 Task: Look for space in Kashiwa, Japan from 17th June, 2023 to 21st June, 2023 for 2 adults in price range Rs.7000 to Rs.12000. Place can be private room with 1  bedroom having 2 beds and 1 bathroom. Property type can be house, flat, guest house. Amenities needed are: wifi. Booking option can be shelf check-in. Required host language is English.
Action: Mouse moved to (480, 113)
Screenshot: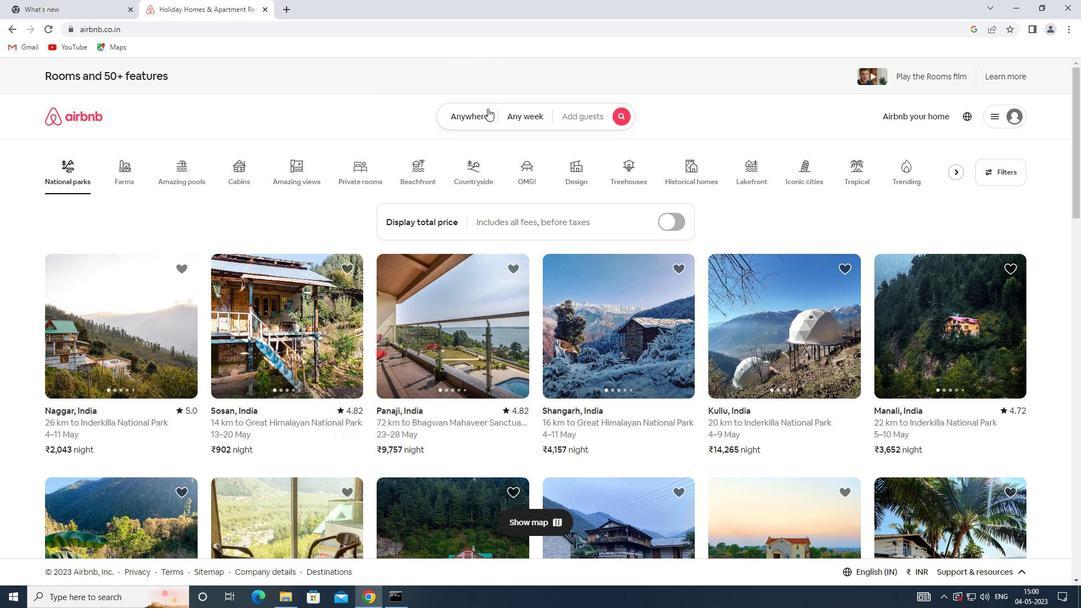 
Action: Mouse pressed left at (480, 113)
Screenshot: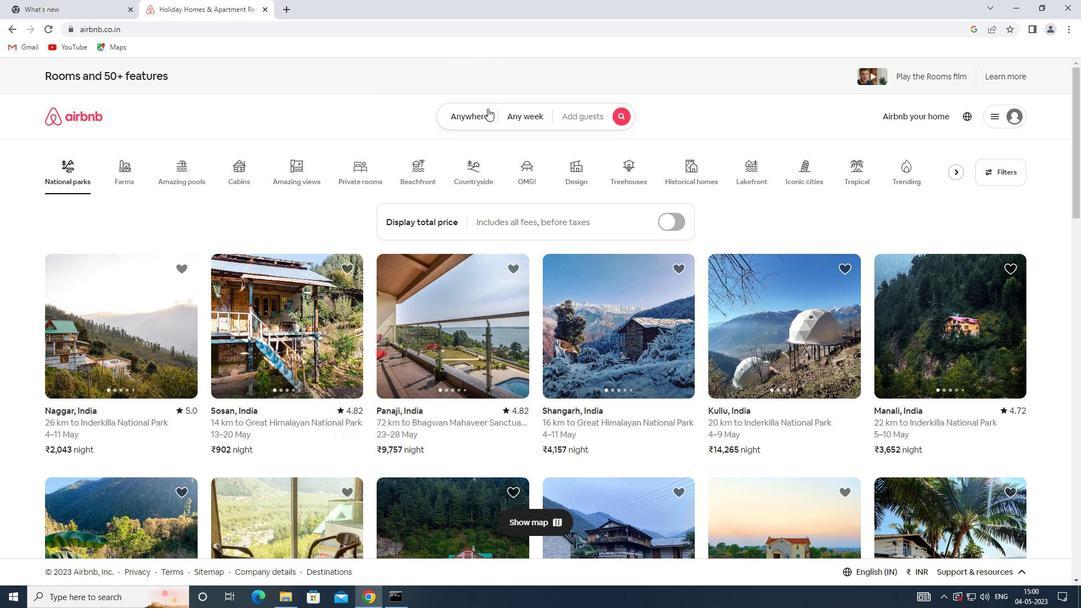 
Action: Mouse moved to (340, 153)
Screenshot: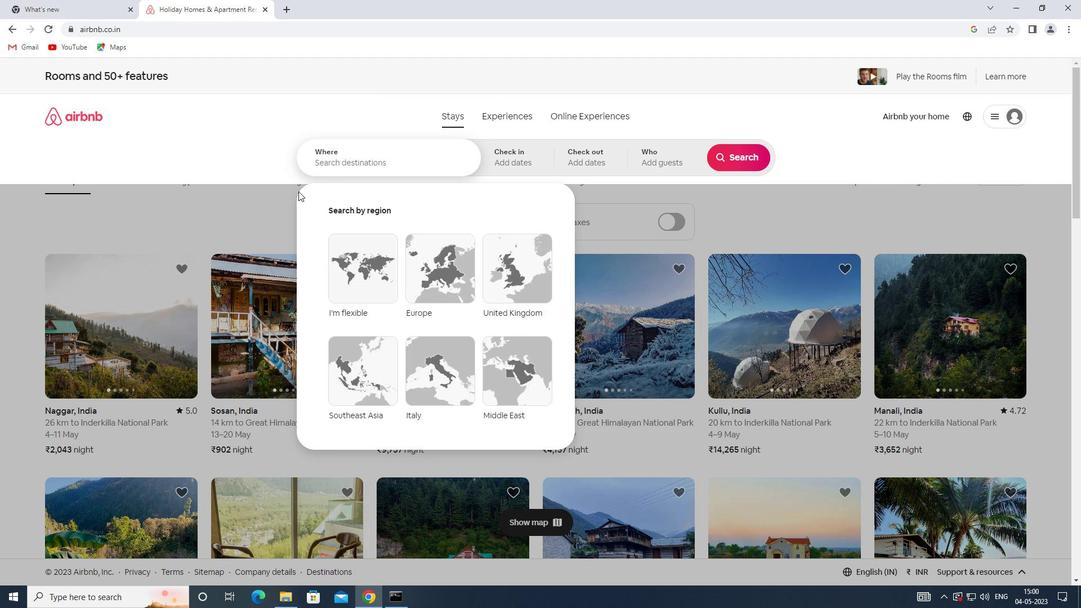 
Action: Mouse pressed left at (340, 153)
Screenshot: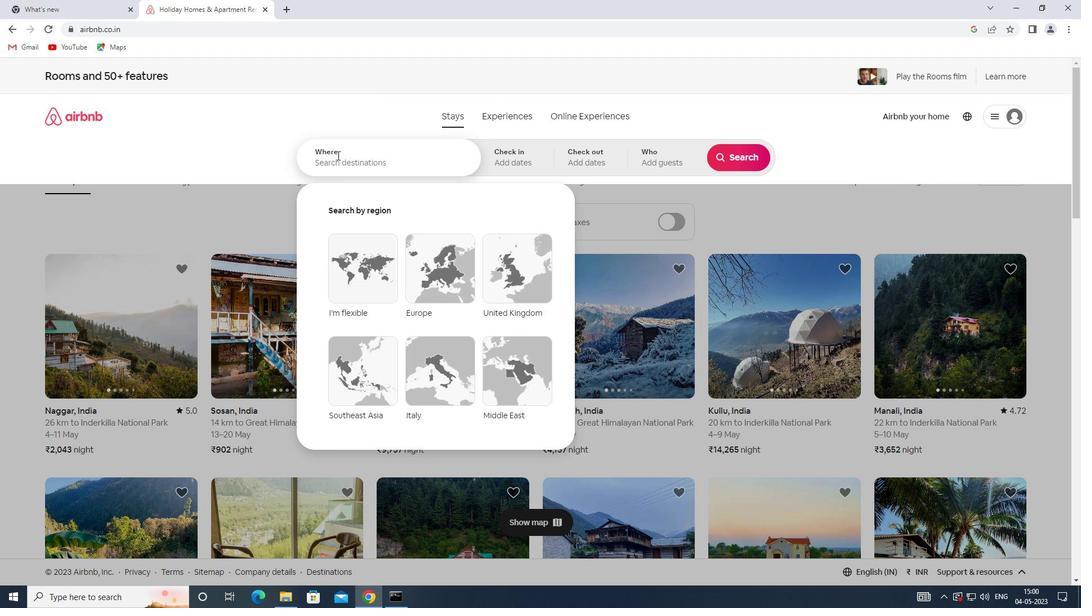 
Action: Mouse moved to (342, 152)
Screenshot: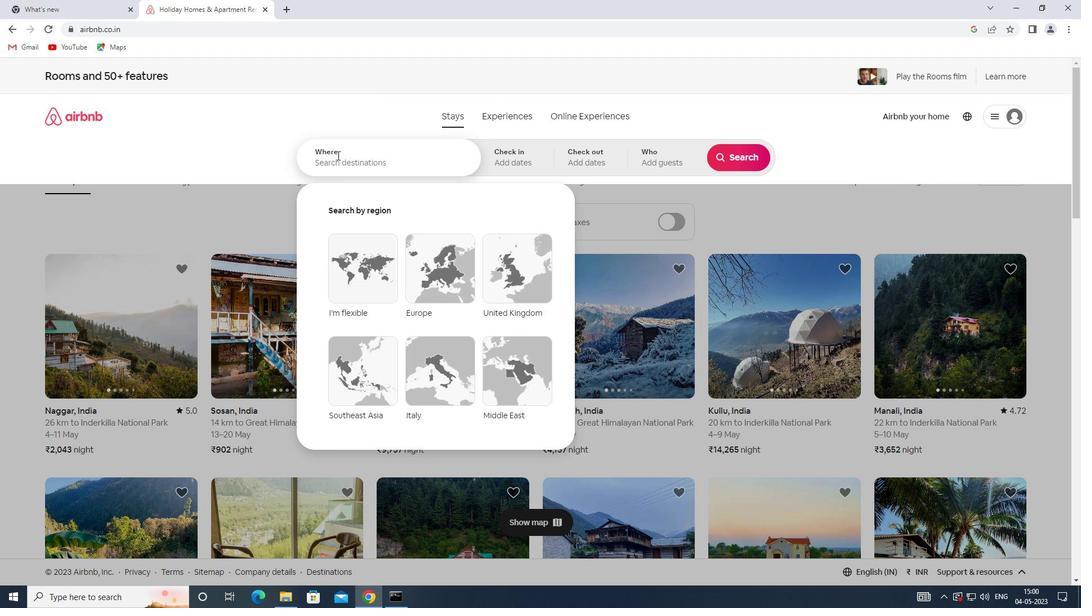 
Action: Key pressed <Key.shift><Key.shift><Key.shift><Key.shift><Key.shift><Key.shift><Key.shift>KASHIWA,<Key.shift><Key.shift>JAPAN
Screenshot: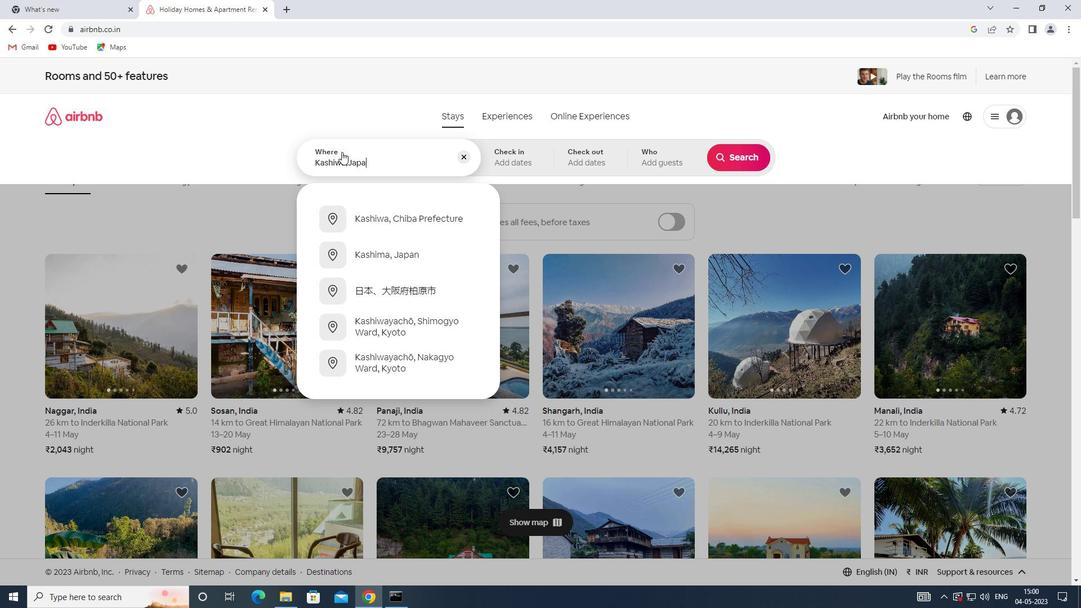 
Action: Mouse moved to (535, 142)
Screenshot: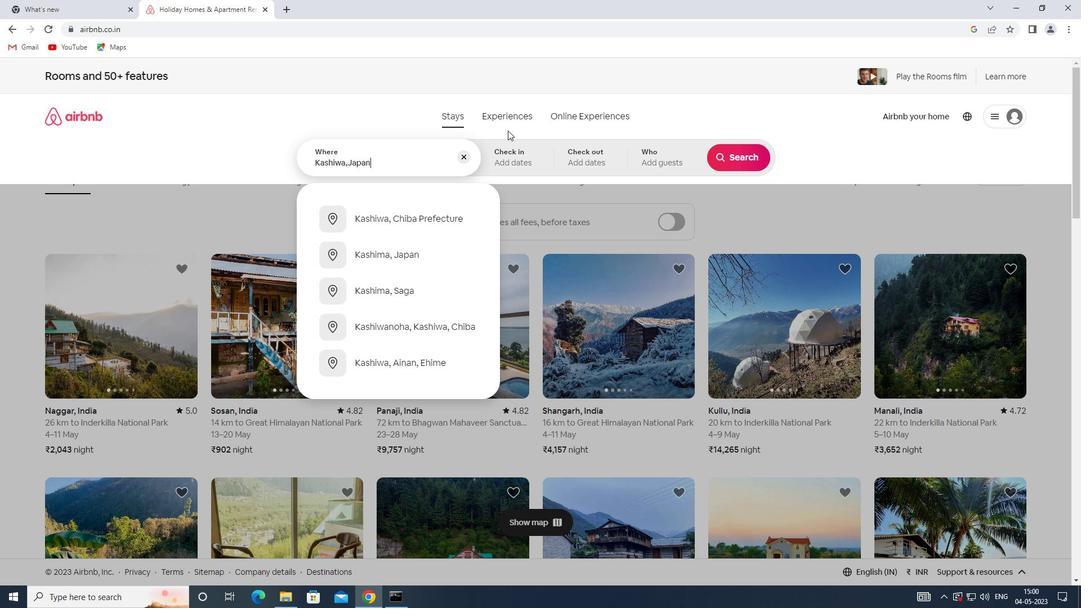 
Action: Mouse pressed left at (535, 142)
Screenshot: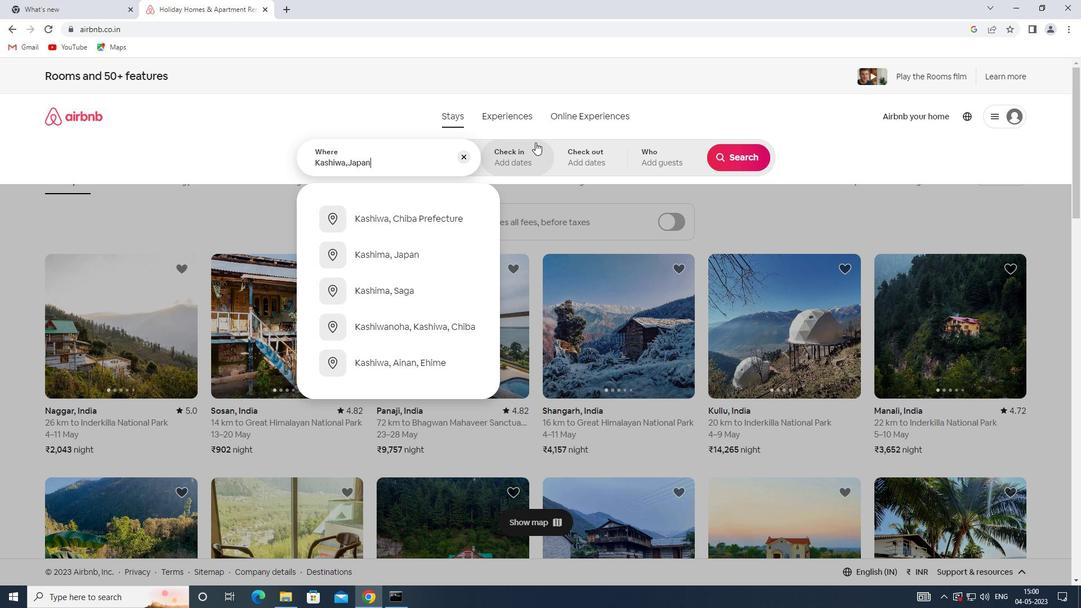 
Action: Mouse moved to (727, 350)
Screenshot: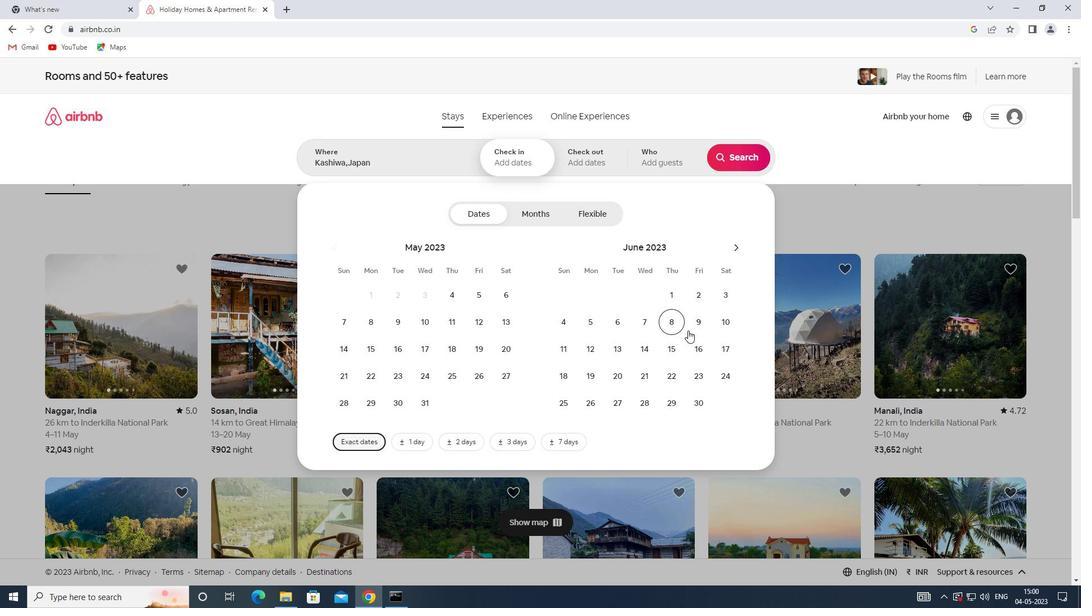 
Action: Mouse pressed left at (727, 350)
Screenshot: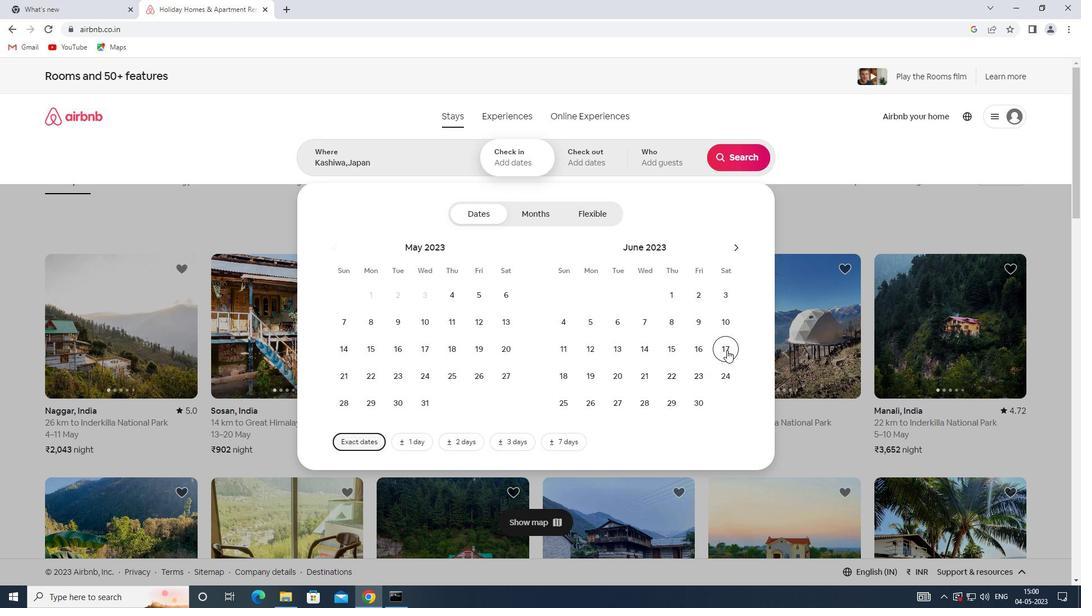 
Action: Mouse moved to (638, 370)
Screenshot: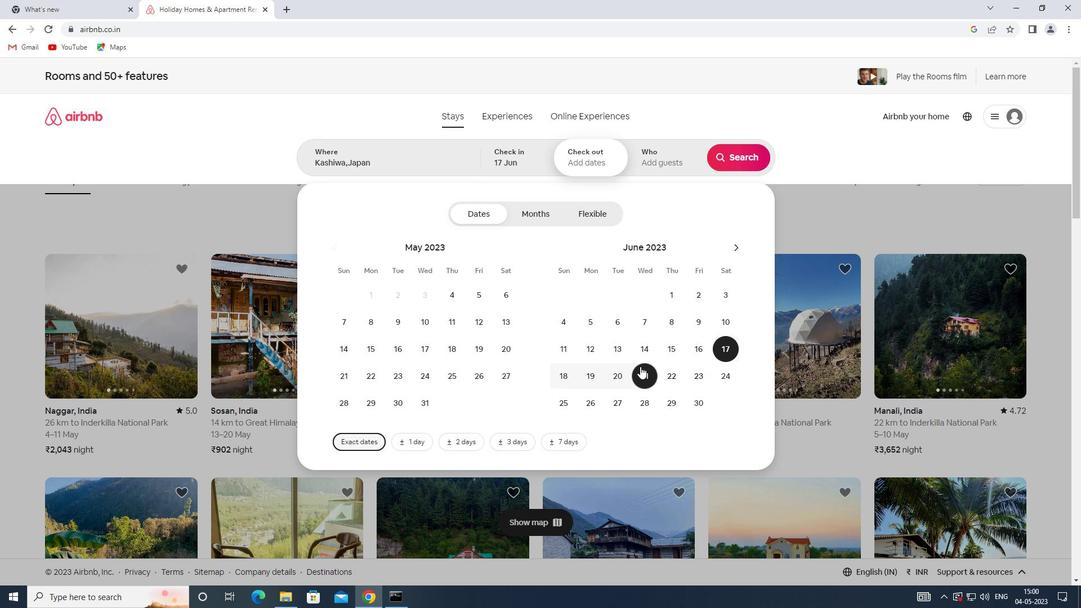
Action: Mouse pressed left at (638, 370)
Screenshot: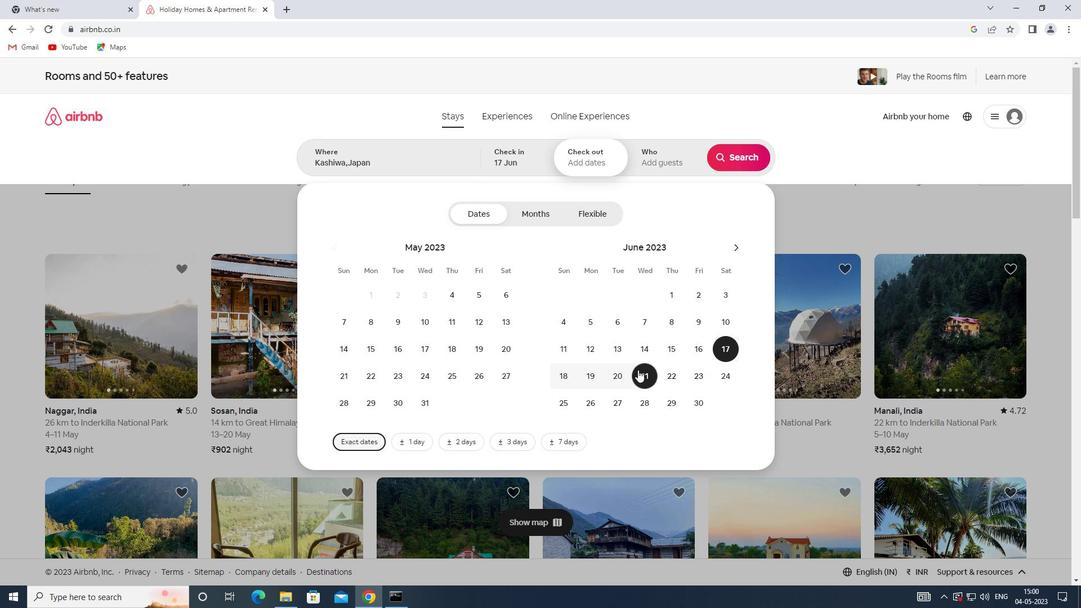 
Action: Mouse moved to (669, 164)
Screenshot: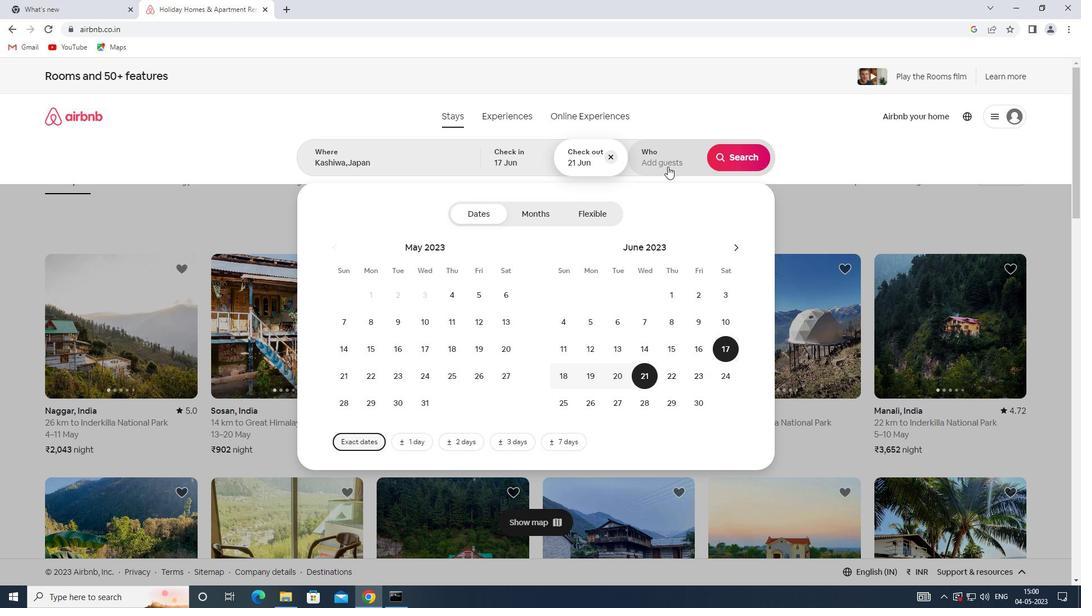 
Action: Mouse pressed left at (669, 164)
Screenshot: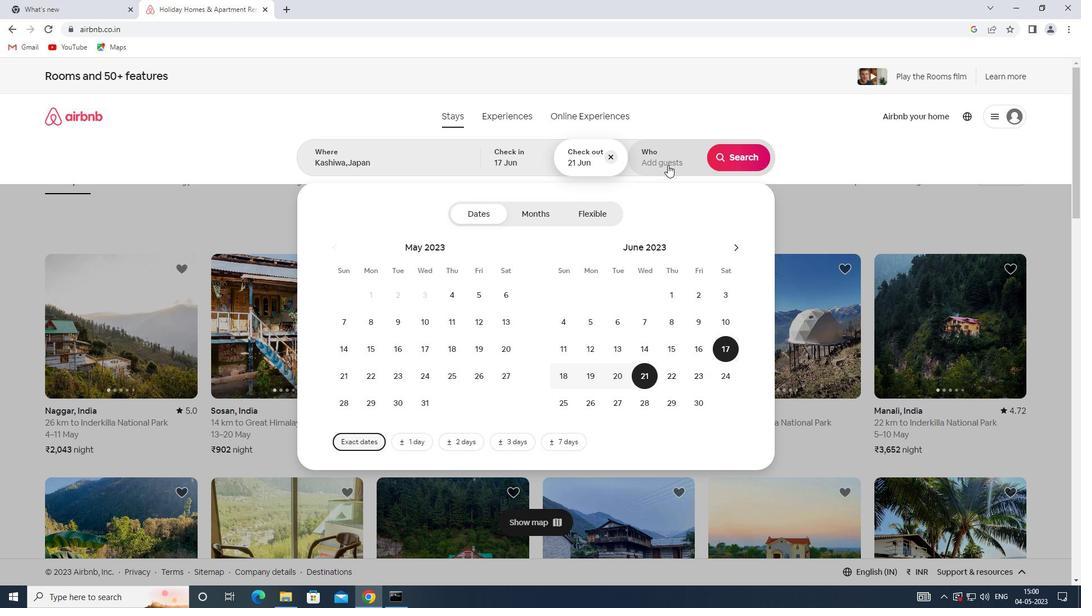 
Action: Mouse moved to (742, 217)
Screenshot: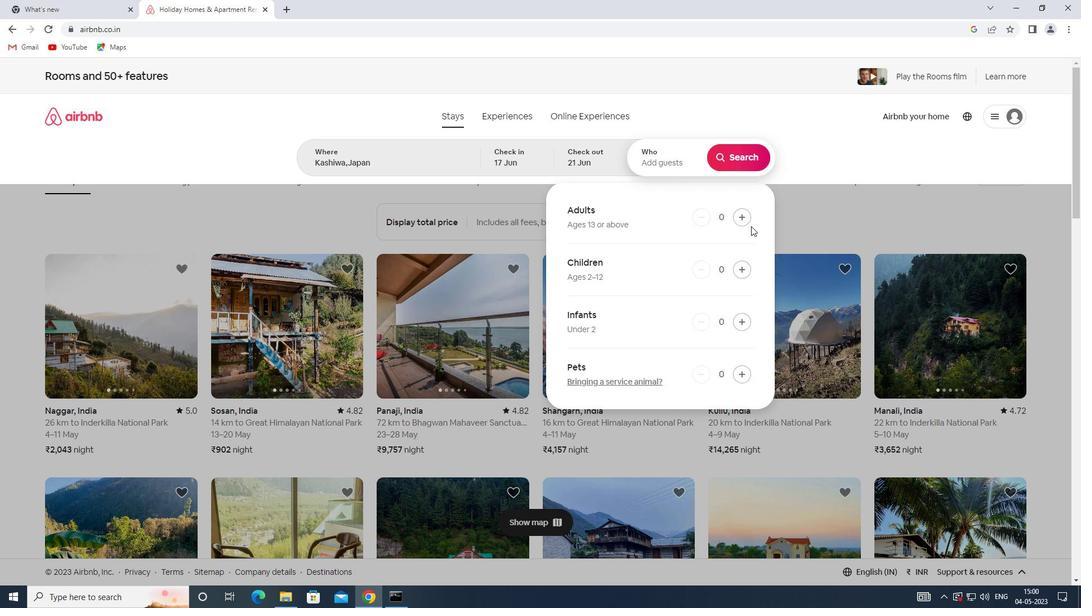 
Action: Mouse pressed left at (742, 217)
Screenshot: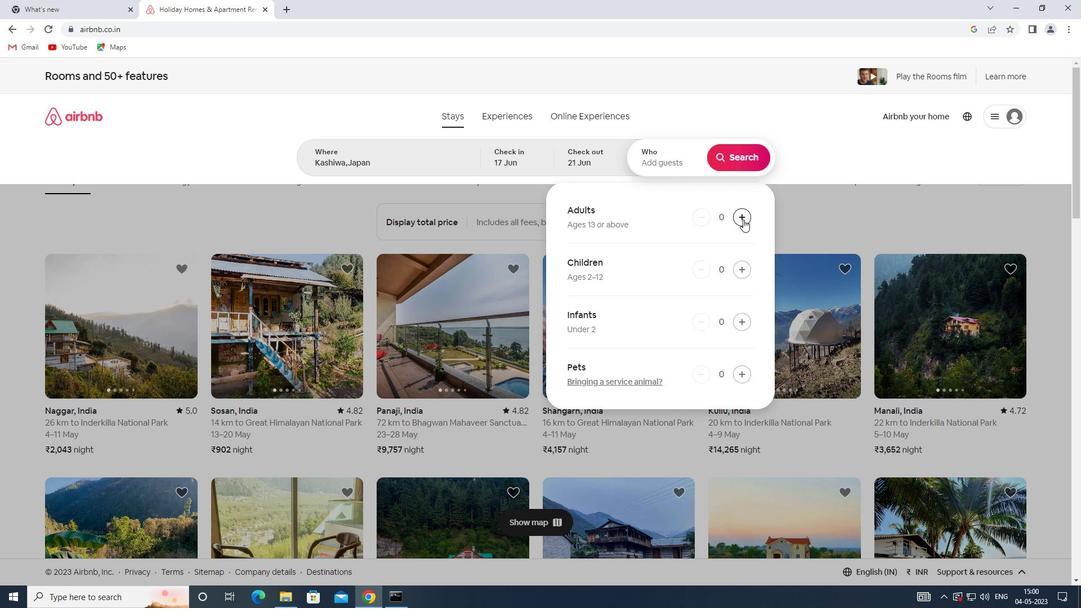 
Action: Mouse pressed left at (742, 217)
Screenshot: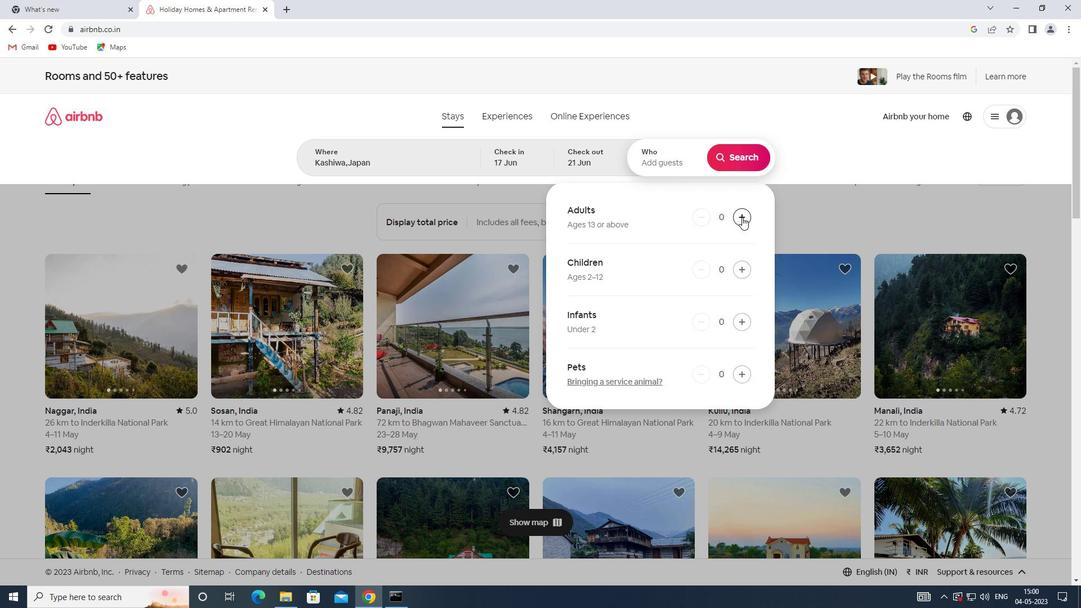 
Action: Mouse moved to (742, 163)
Screenshot: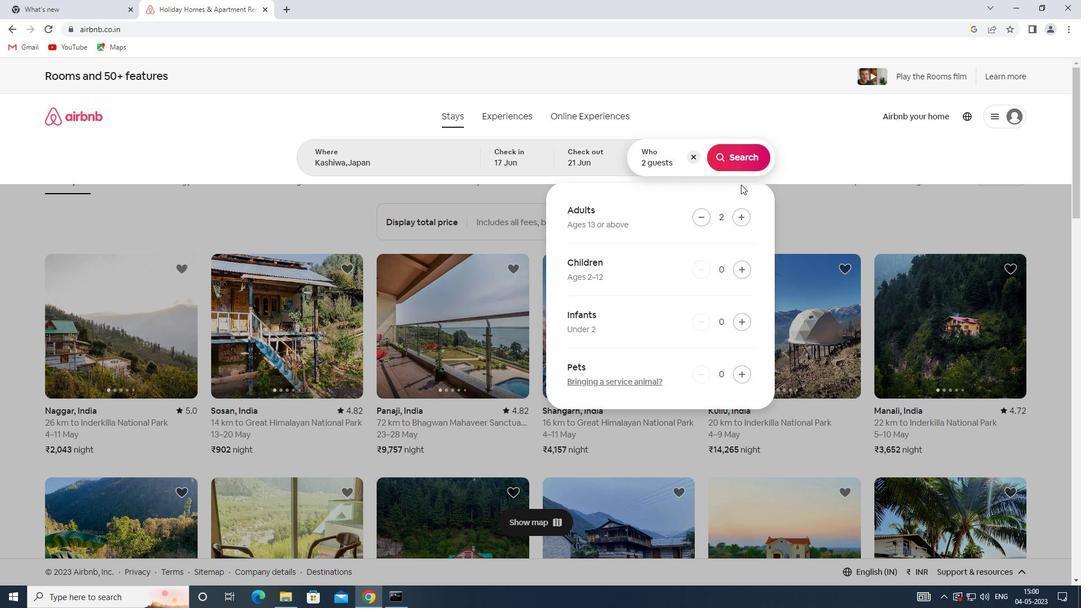 
Action: Mouse pressed left at (742, 163)
Screenshot: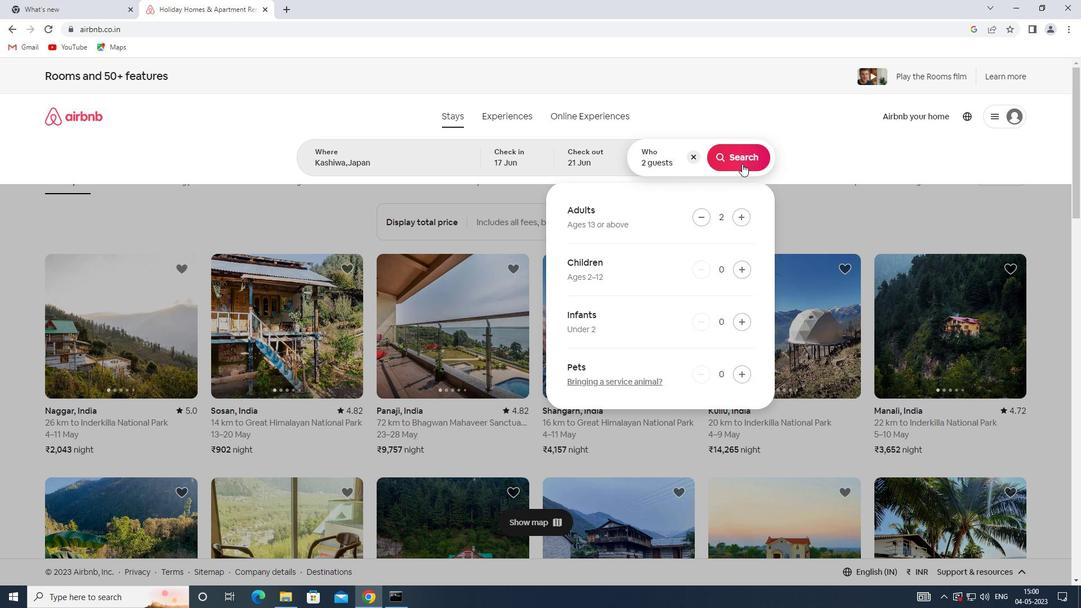
Action: Mouse moved to (1044, 128)
Screenshot: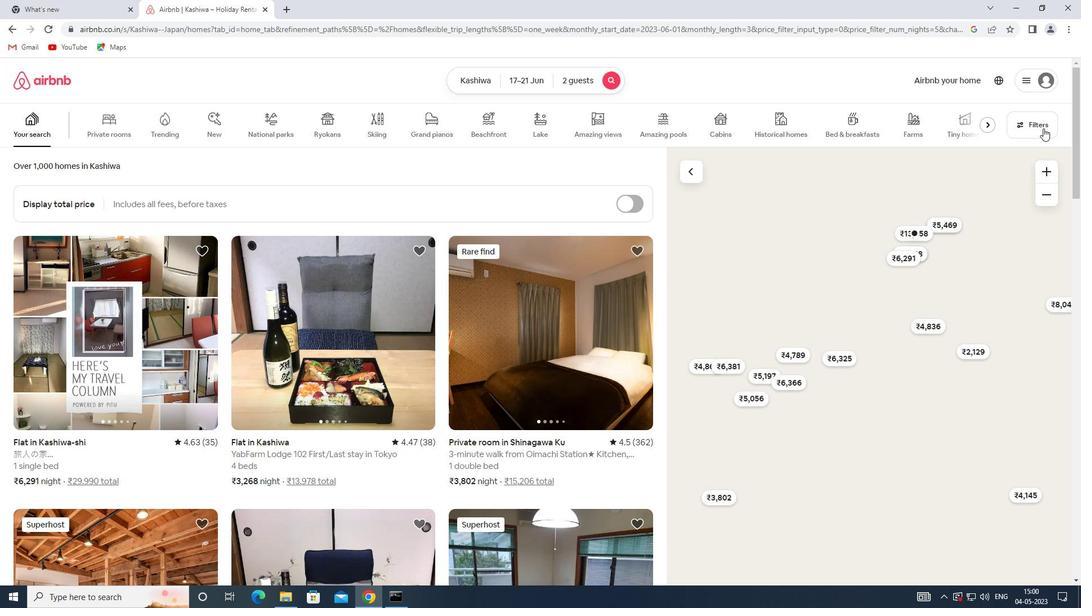 
Action: Mouse pressed left at (1044, 128)
Screenshot: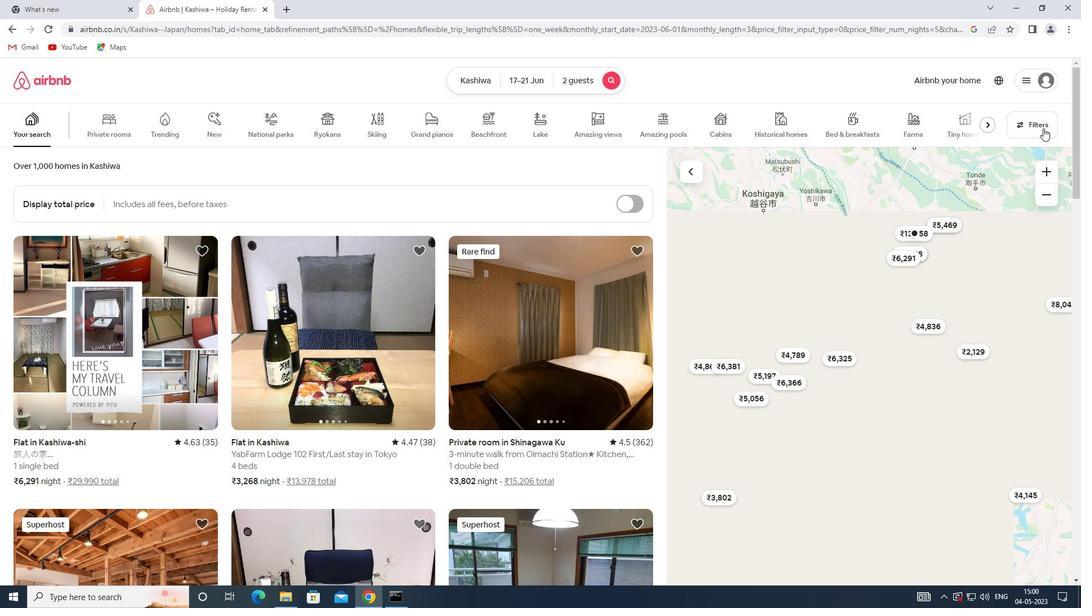 
Action: Mouse moved to (401, 265)
Screenshot: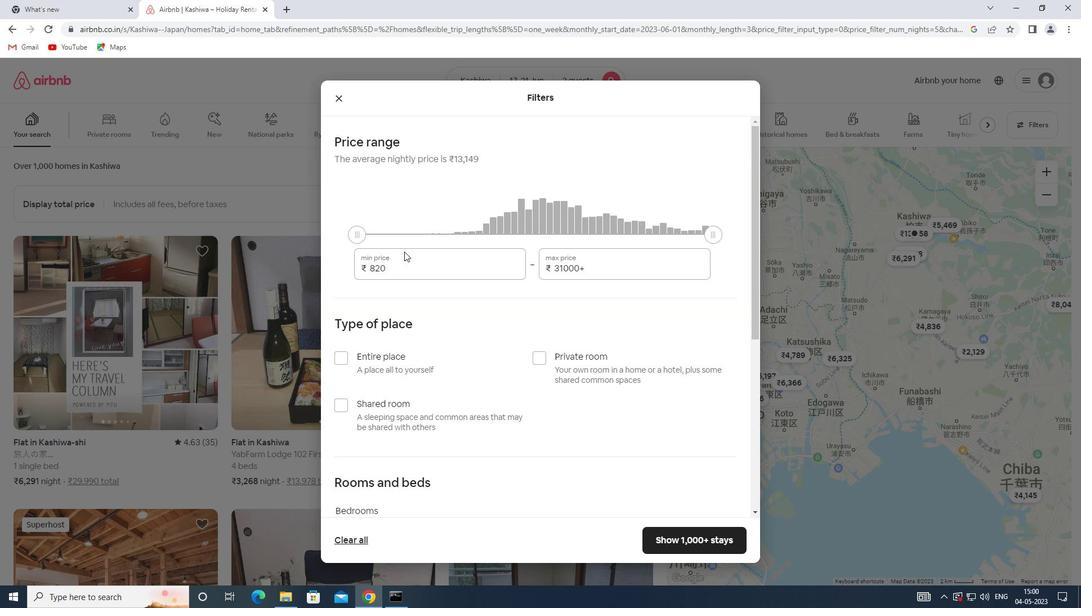 
Action: Mouse pressed left at (401, 265)
Screenshot: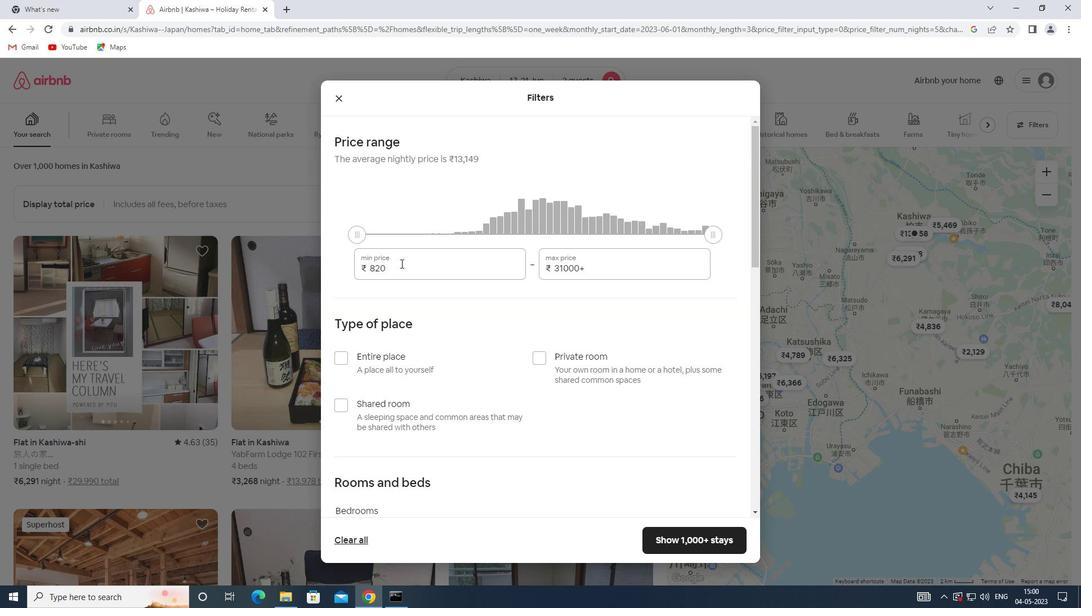 
Action: Mouse moved to (324, 269)
Screenshot: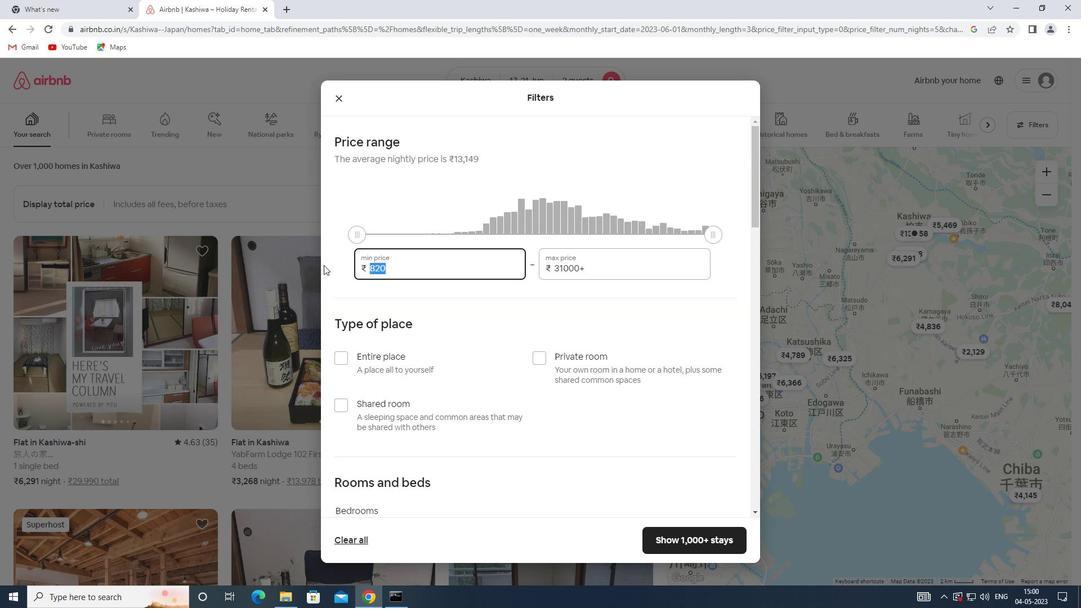 
Action: Key pressed 7000
Screenshot: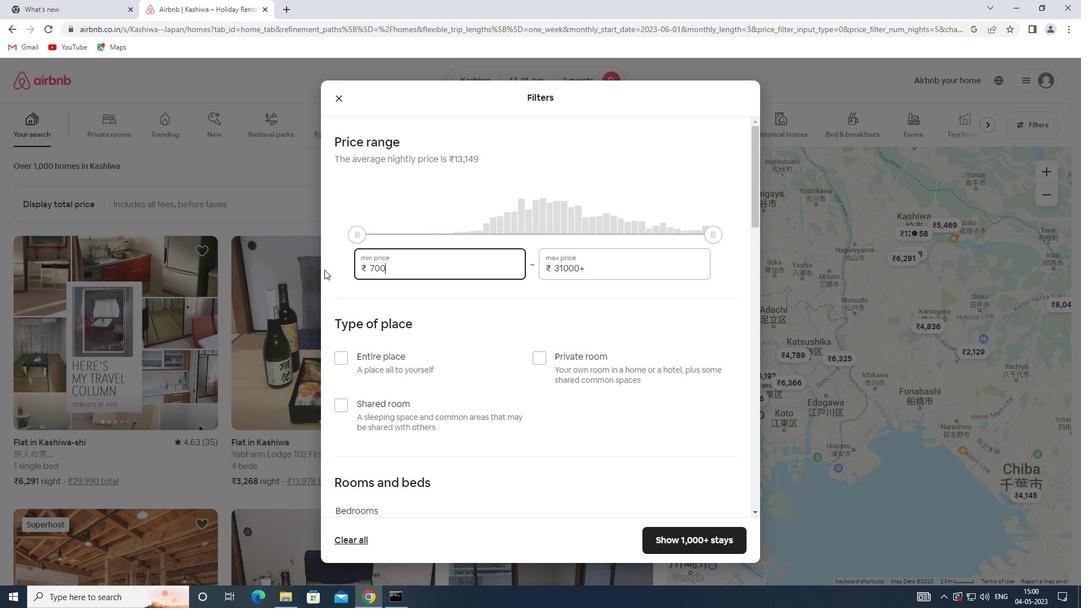 
Action: Mouse moved to (591, 268)
Screenshot: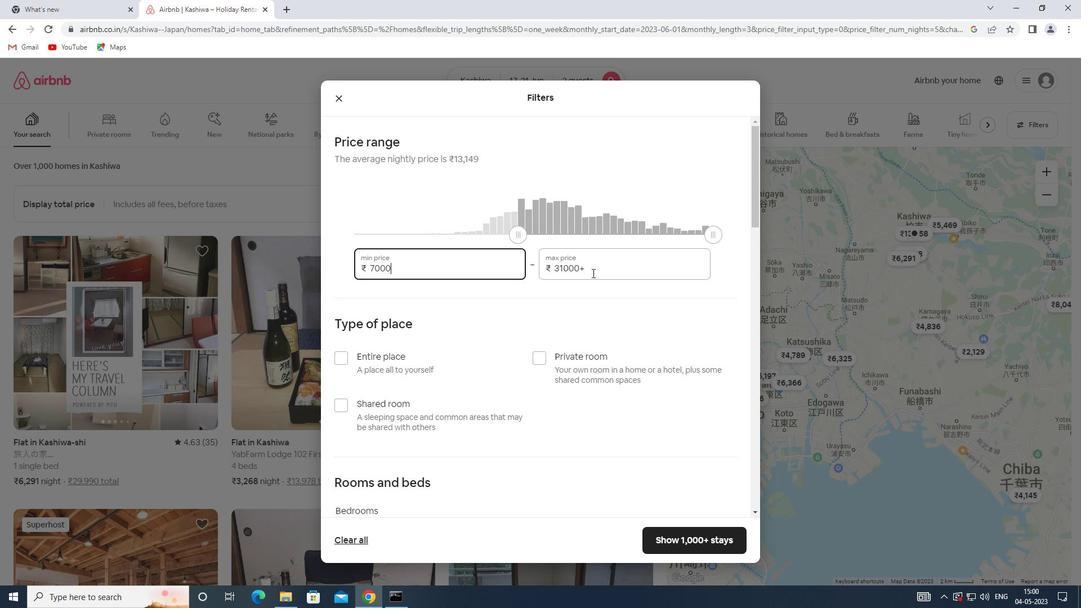 
Action: Mouse pressed left at (591, 268)
Screenshot: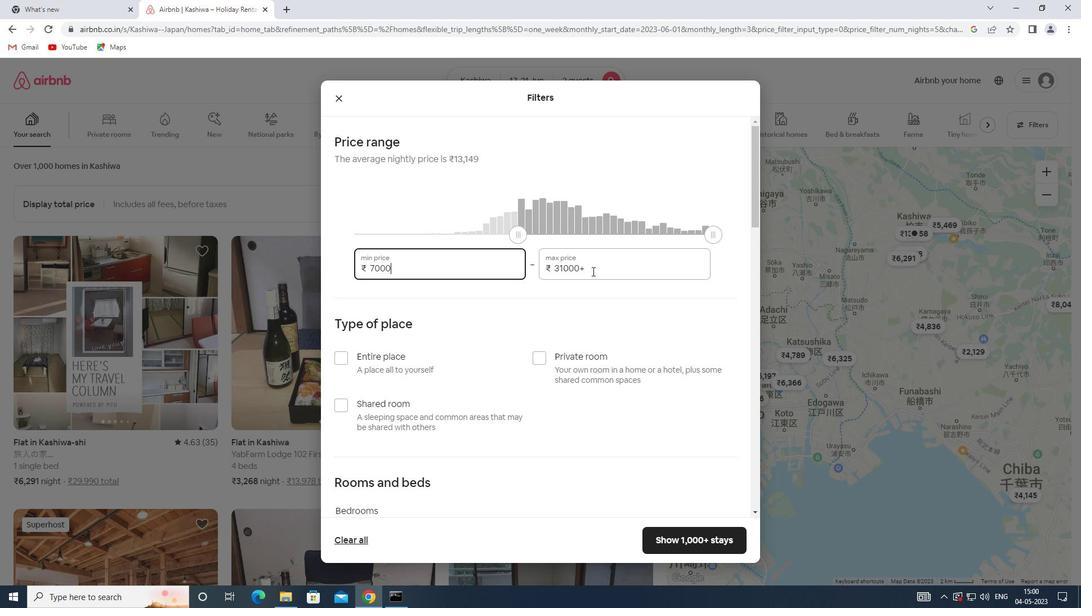 
Action: Mouse moved to (495, 268)
Screenshot: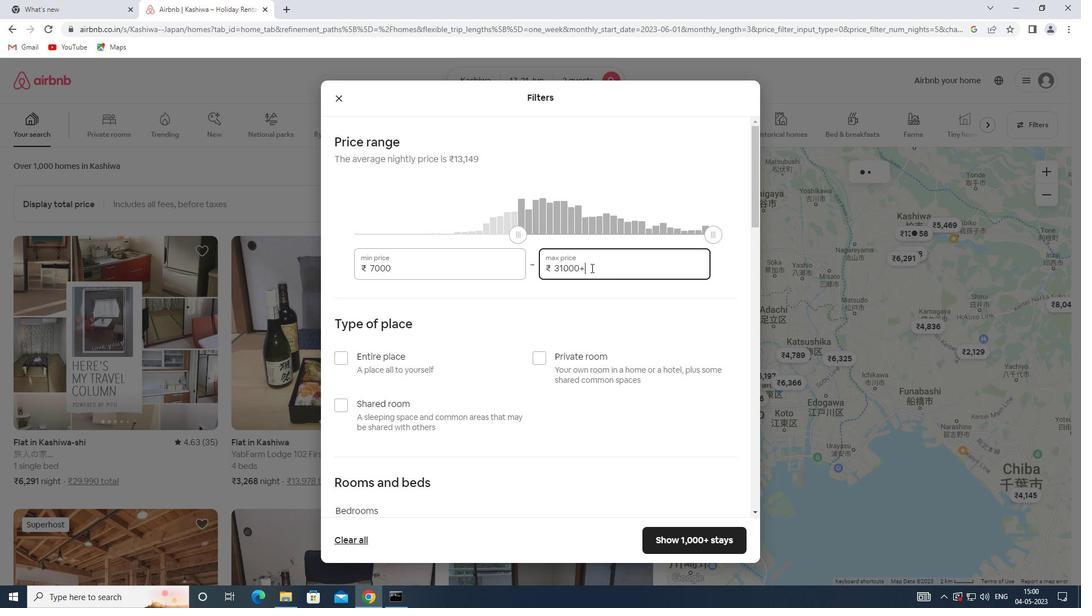 
Action: Key pressed 12000
Screenshot: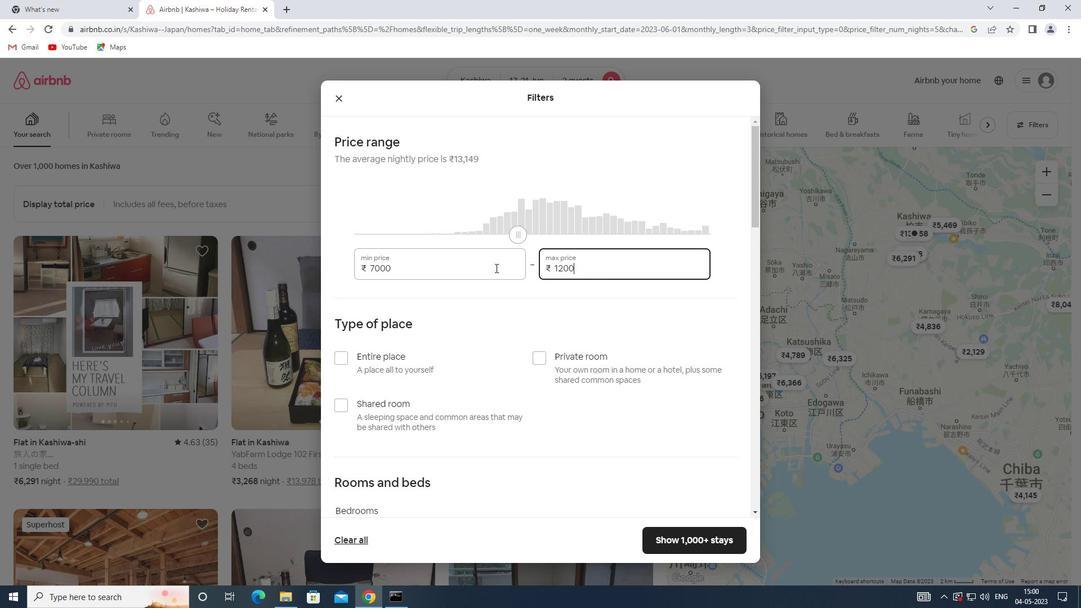 
Action: Mouse moved to (517, 342)
Screenshot: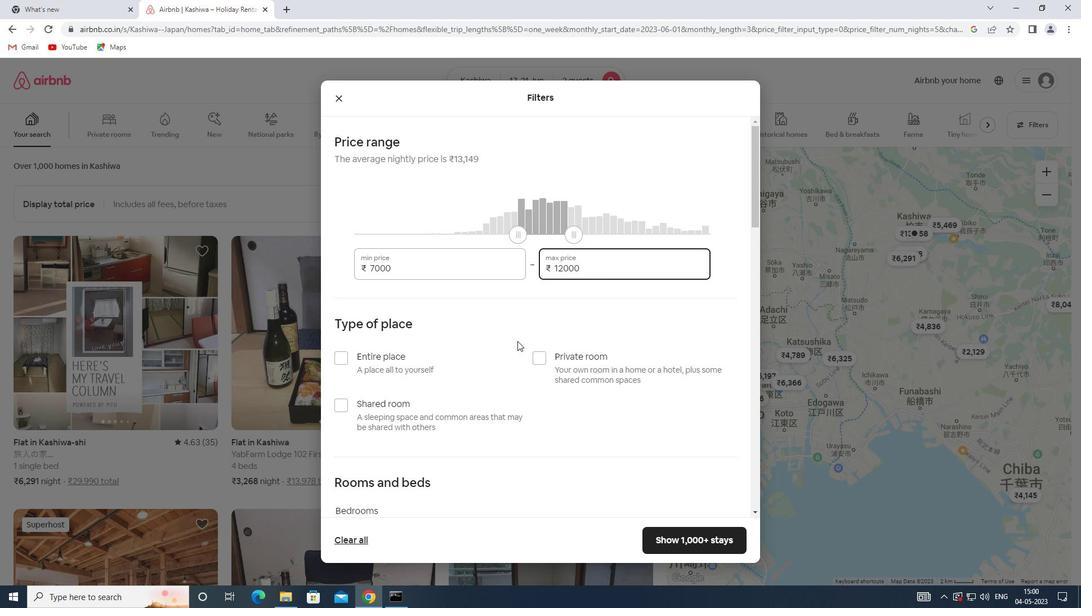 
Action: Mouse scrolled (517, 341) with delta (0, 0)
Screenshot: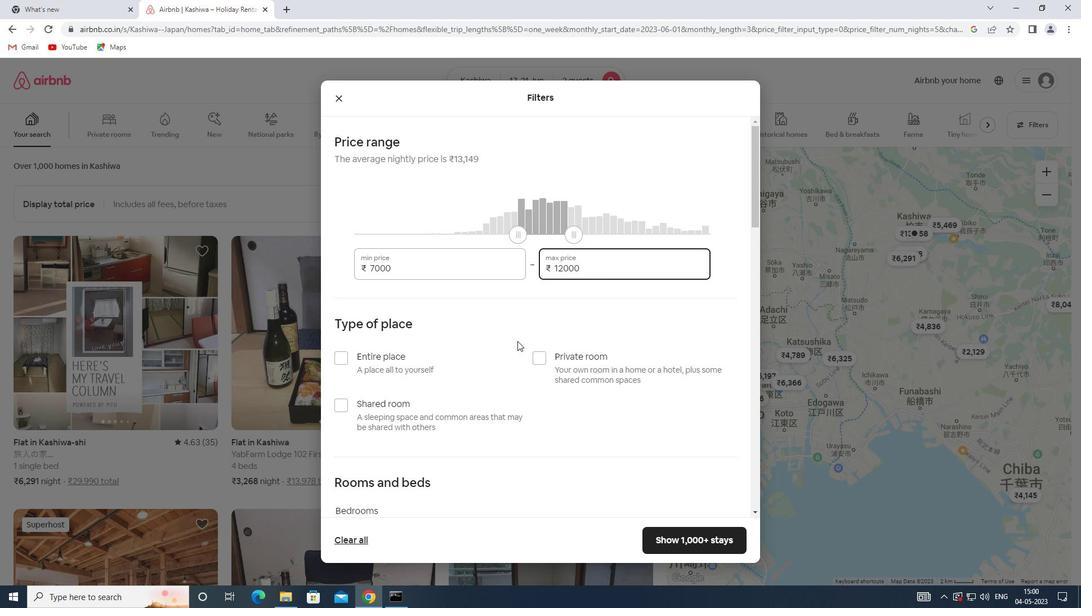 
Action: Mouse moved to (517, 342)
Screenshot: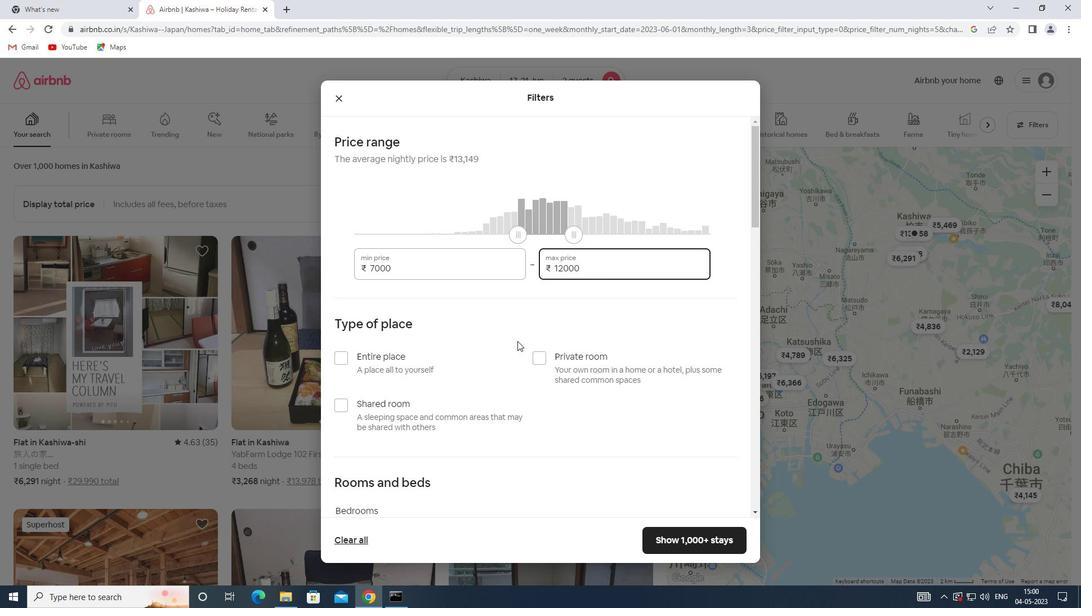 
Action: Mouse scrolled (517, 341) with delta (0, 0)
Screenshot: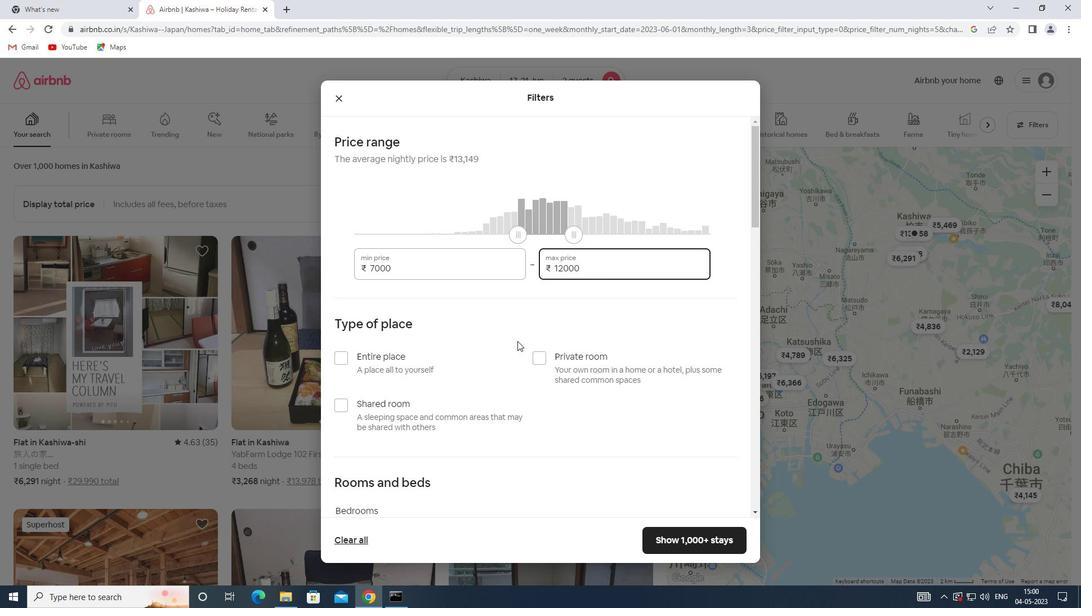 
Action: Mouse scrolled (517, 341) with delta (0, 0)
Screenshot: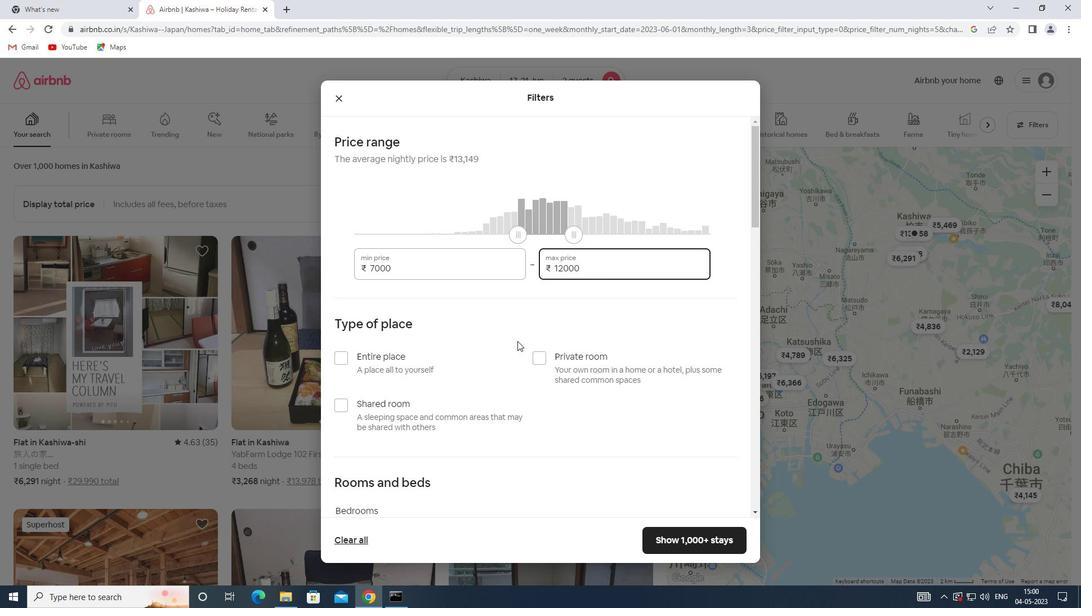 
Action: Mouse moved to (540, 191)
Screenshot: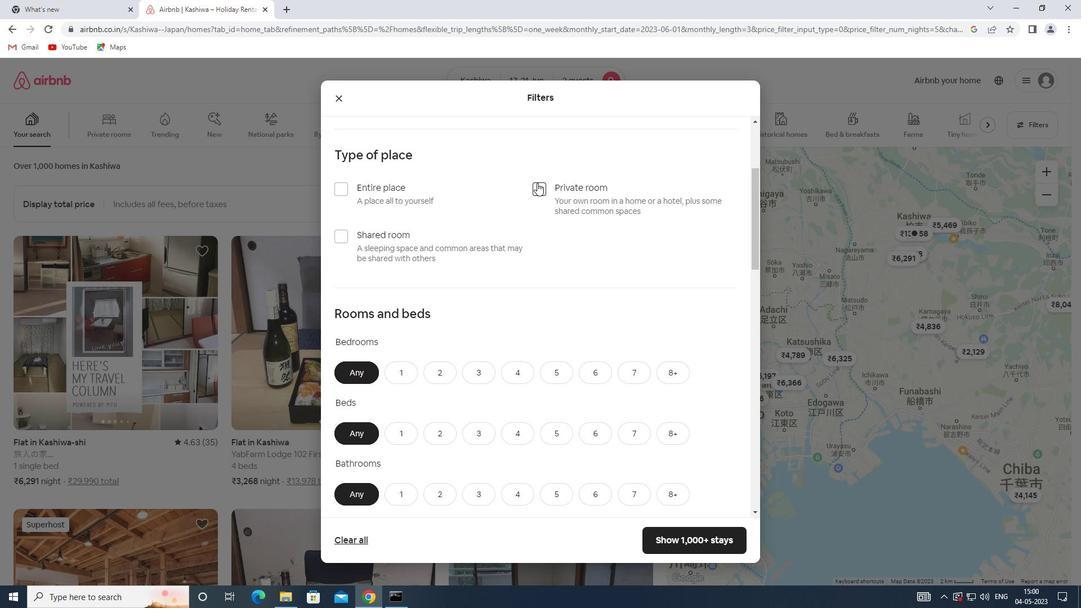
Action: Mouse pressed left at (540, 191)
Screenshot: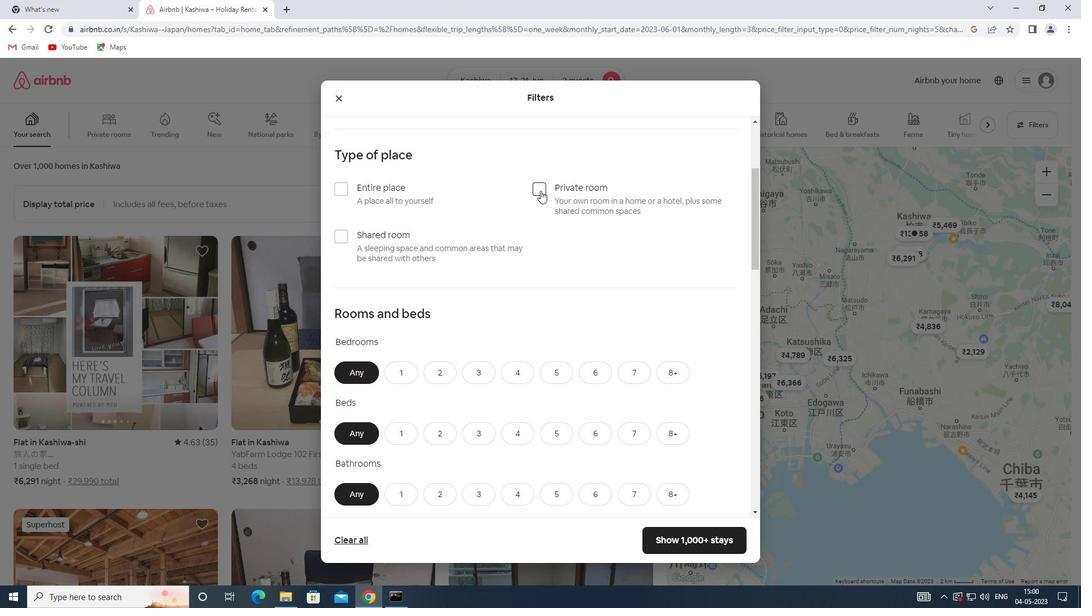 
Action: Mouse moved to (369, 348)
Screenshot: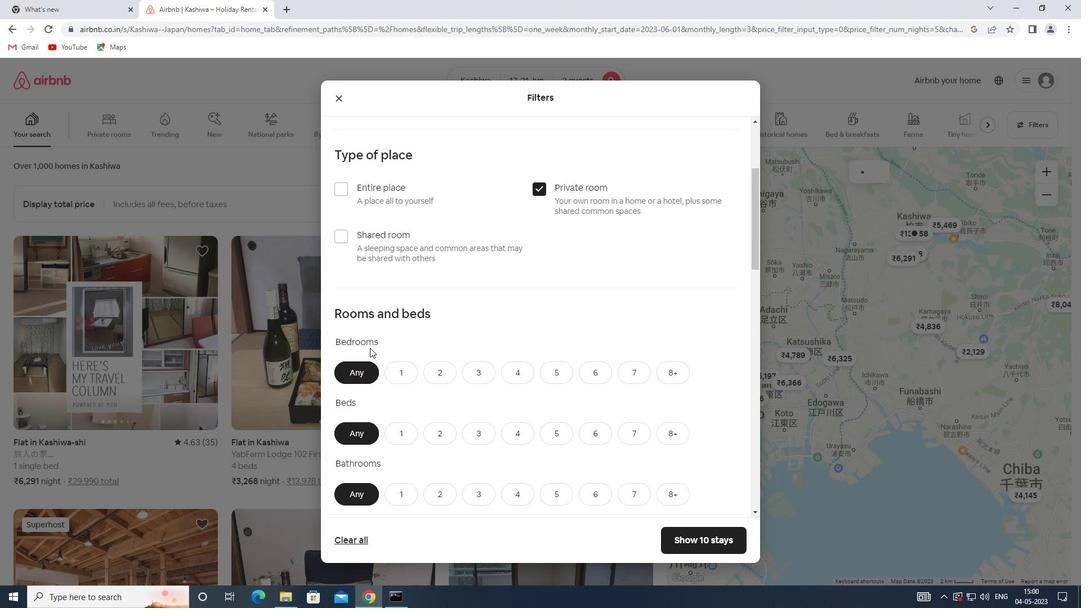 
Action: Mouse scrolled (369, 347) with delta (0, 0)
Screenshot: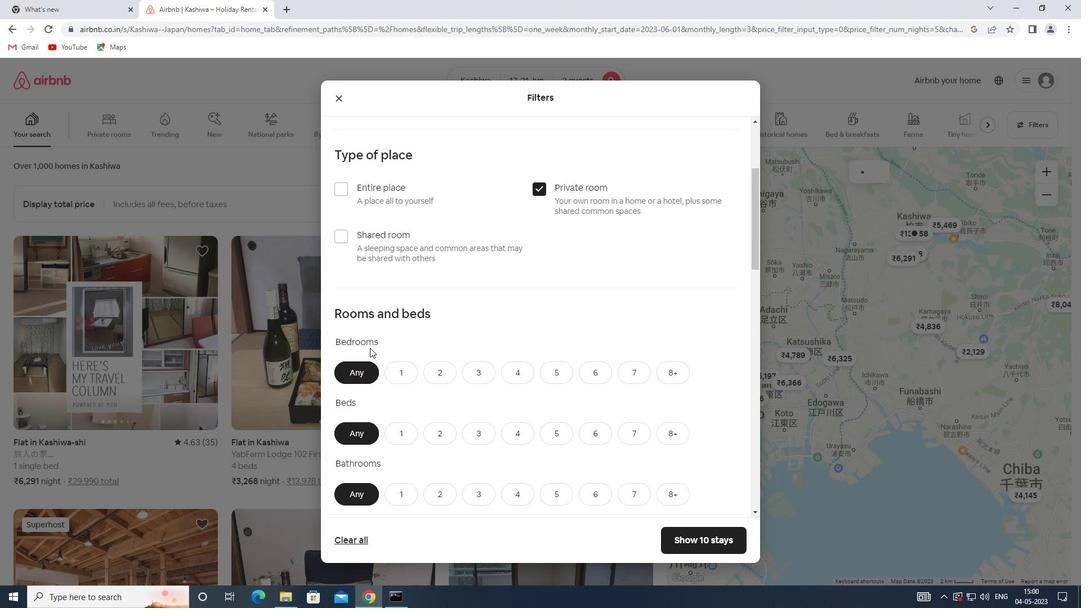 
Action: Mouse scrolled (369, 347) with delta (0, 0)
Screenshot: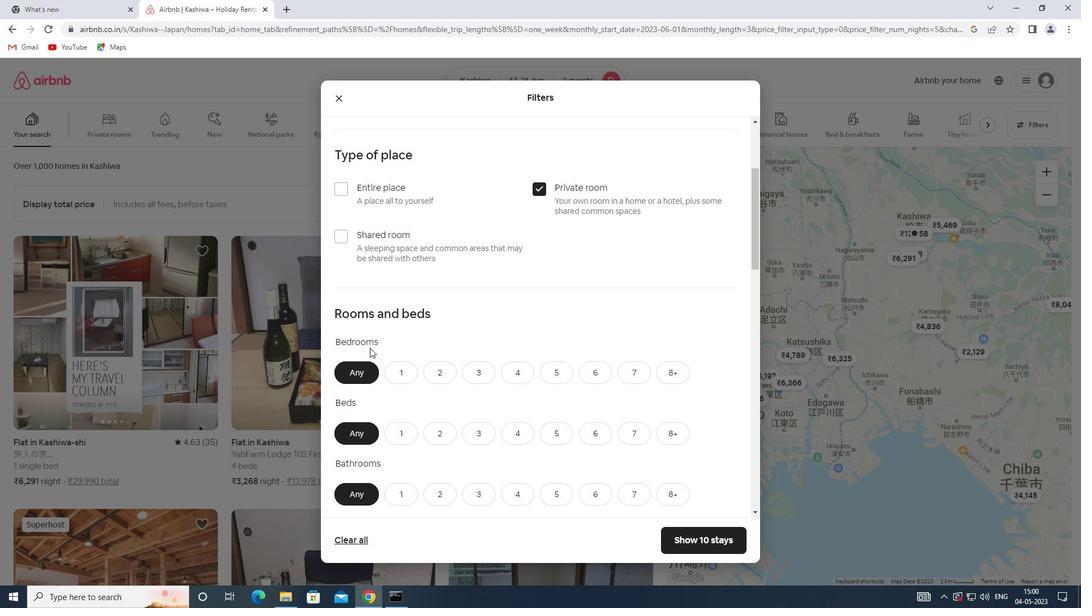 
Action: Mouse moved to (398, 261)
Screenshot: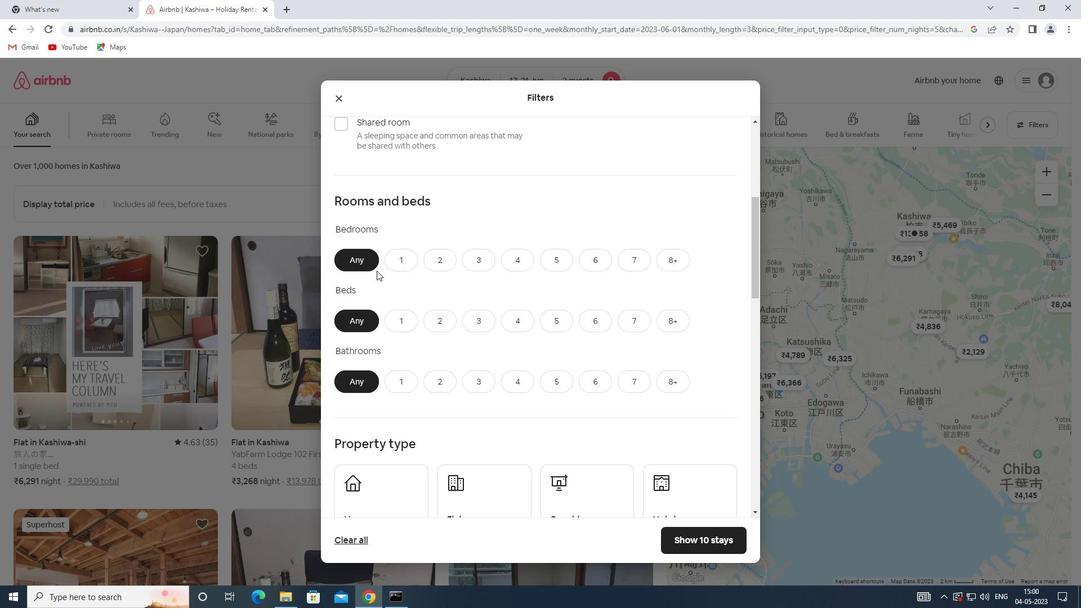 
Action: Mouse pressed left at (398, 261)
Screenshot: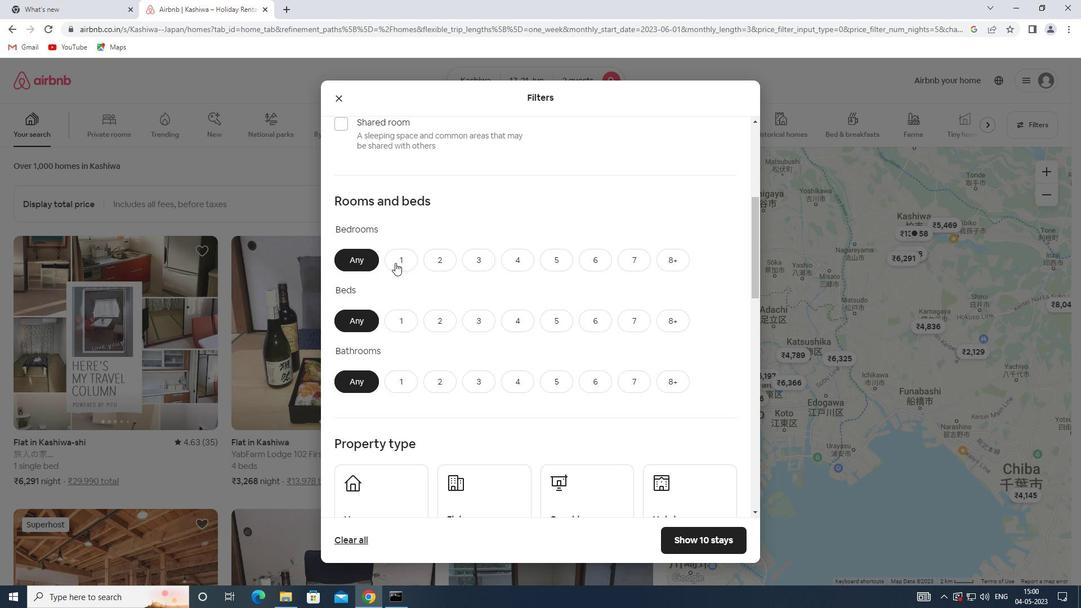 
Action: Mouse moved to (441, 325)
Screenshot: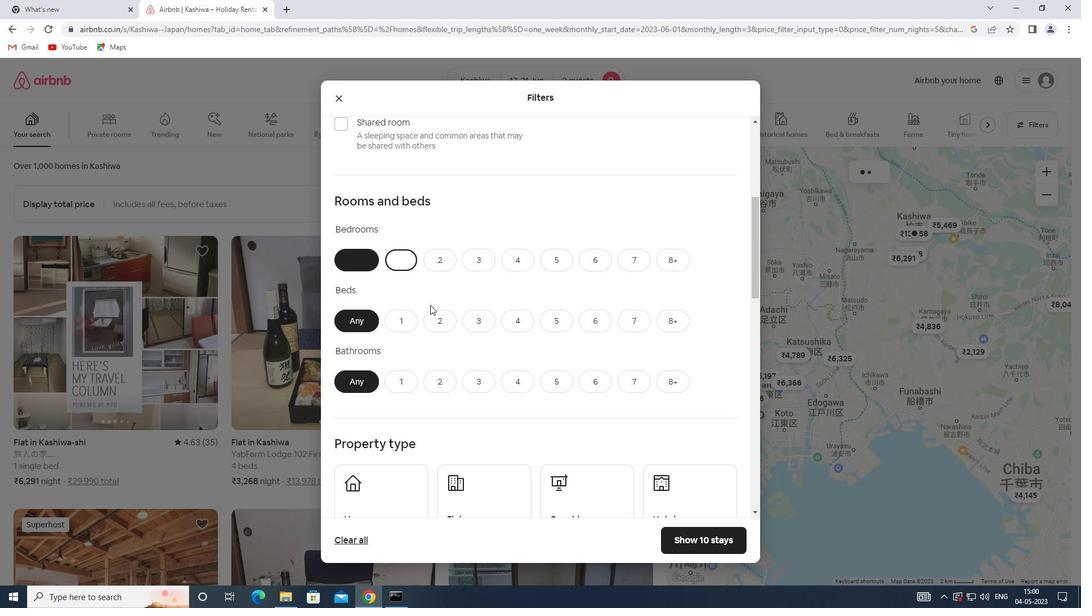 
Action: Mouse pressed left at (441, 325)
Screenshot: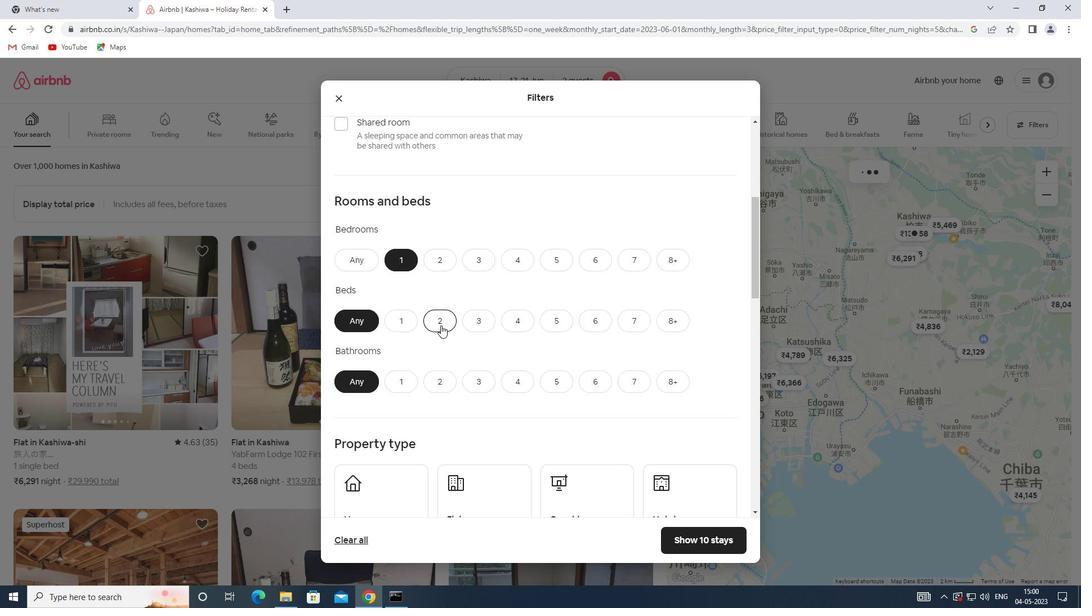 
Action: Mouse moved to (404, 383)
Screenshot: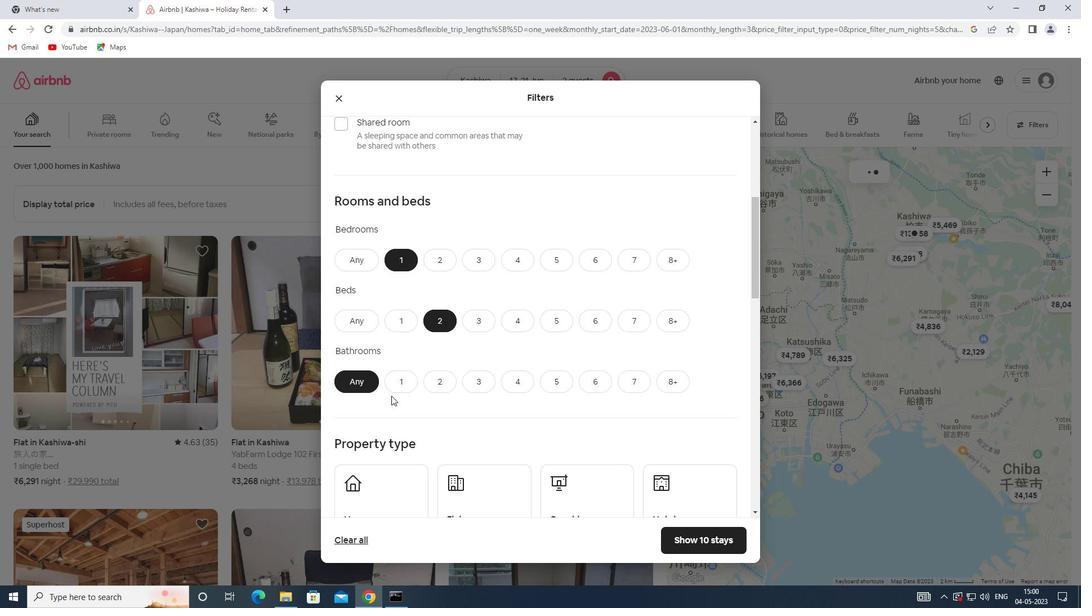 
Action: Mouse pressed left at (404, 383)
Screenshot: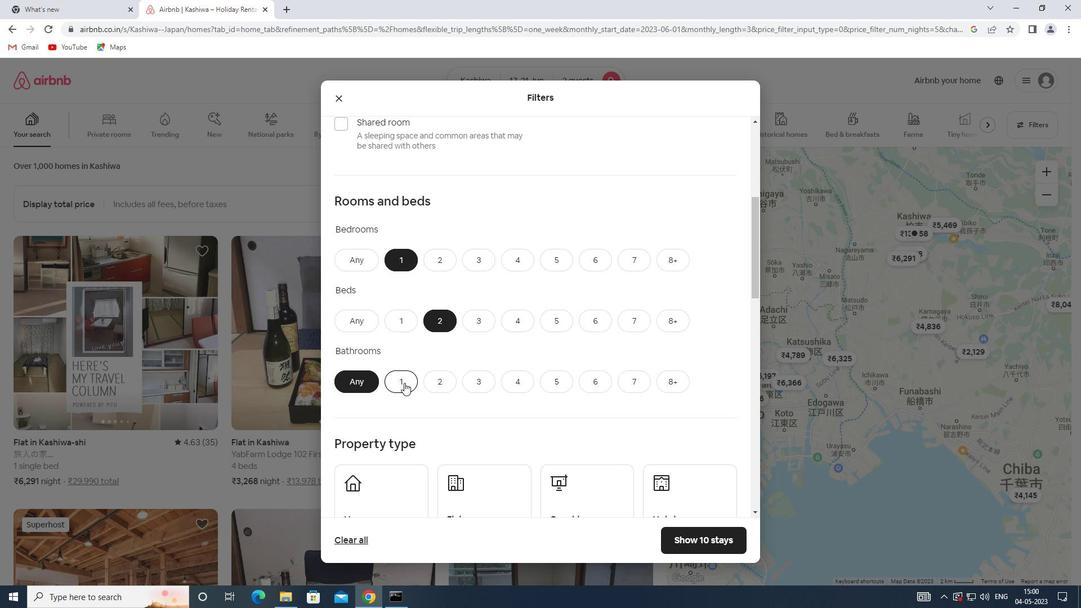 
Action: Mouse scrolled (404, 382) with delta (0, 0)
Screenshot: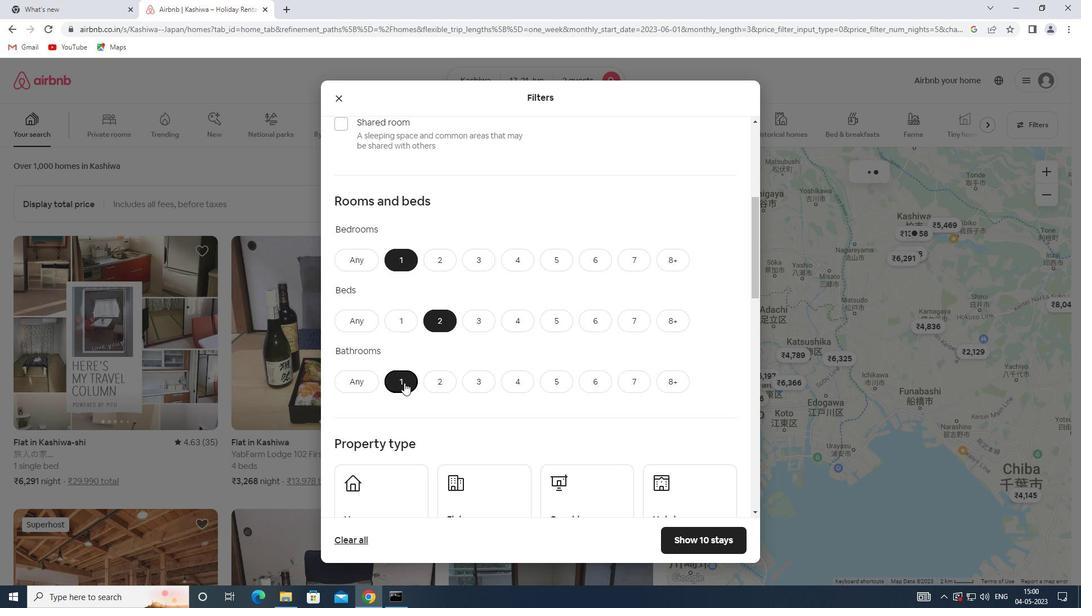 
Action: Mouse scrolled (404, 382) with delta (0, 0)
Screenshot: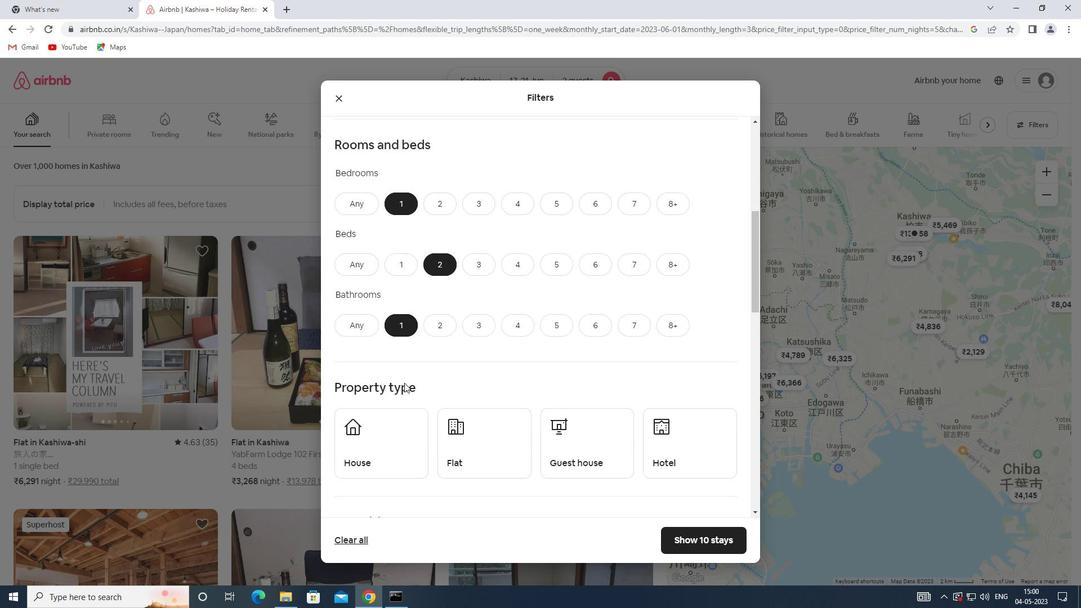 
Action: Mouse scrolled (404, 382) with delta (0, 0)
Screenshot: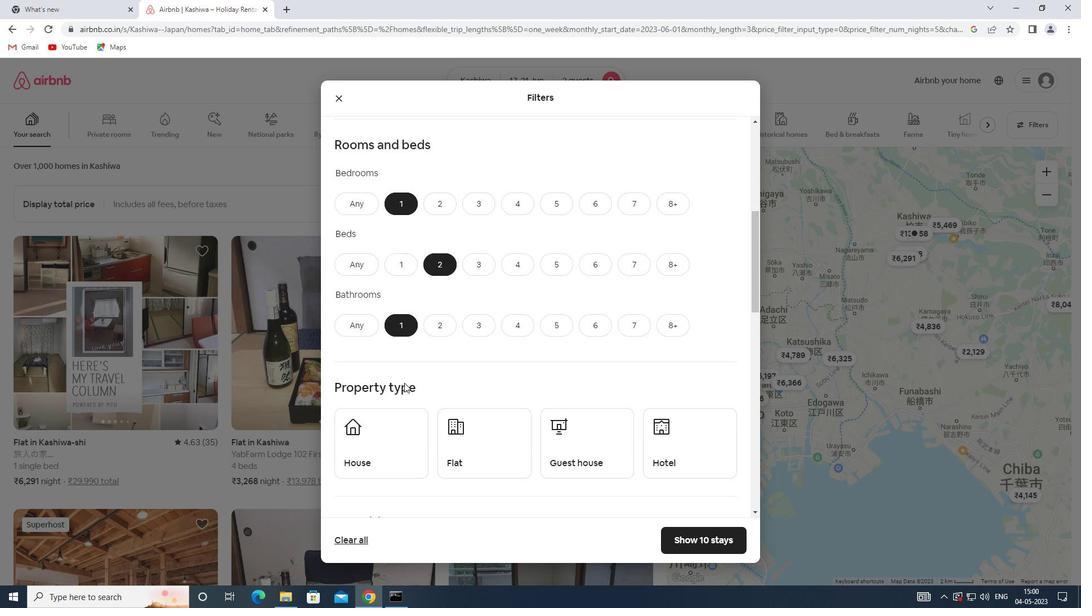 
Action: Mouse moved to (400, 343)
Screenshot: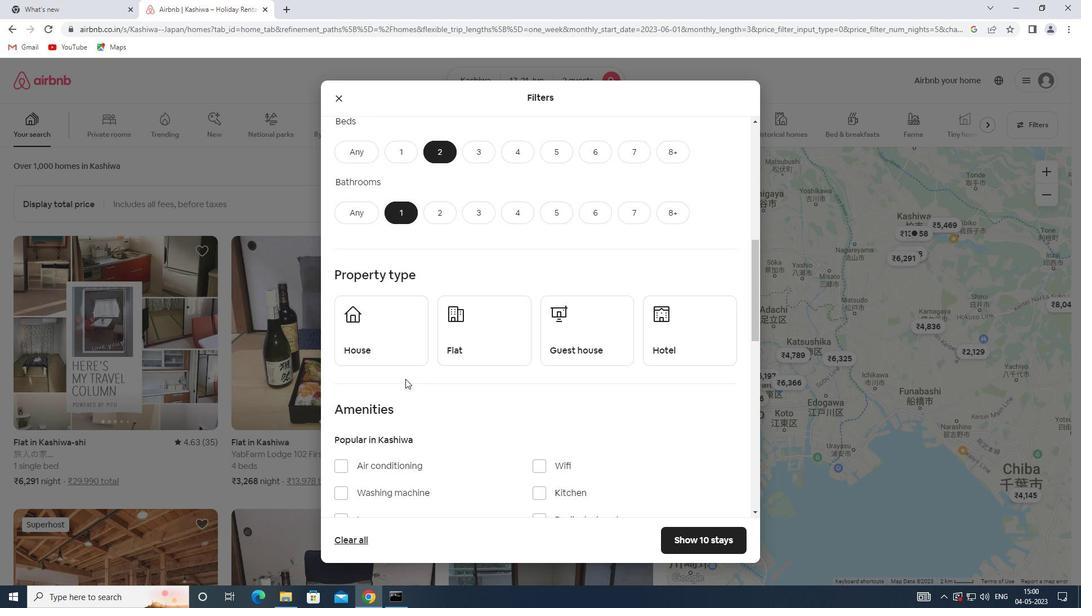 
Action: Mouse pressed left at (400, 343)
Screenshot: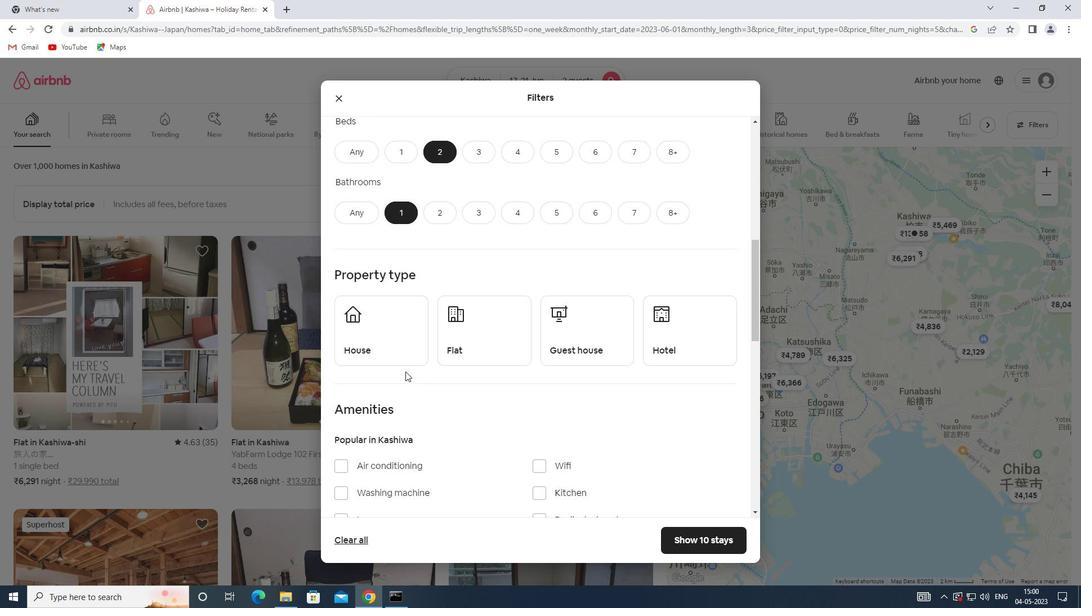 
Action: Mouse moved to (465, 343)
Screenshot: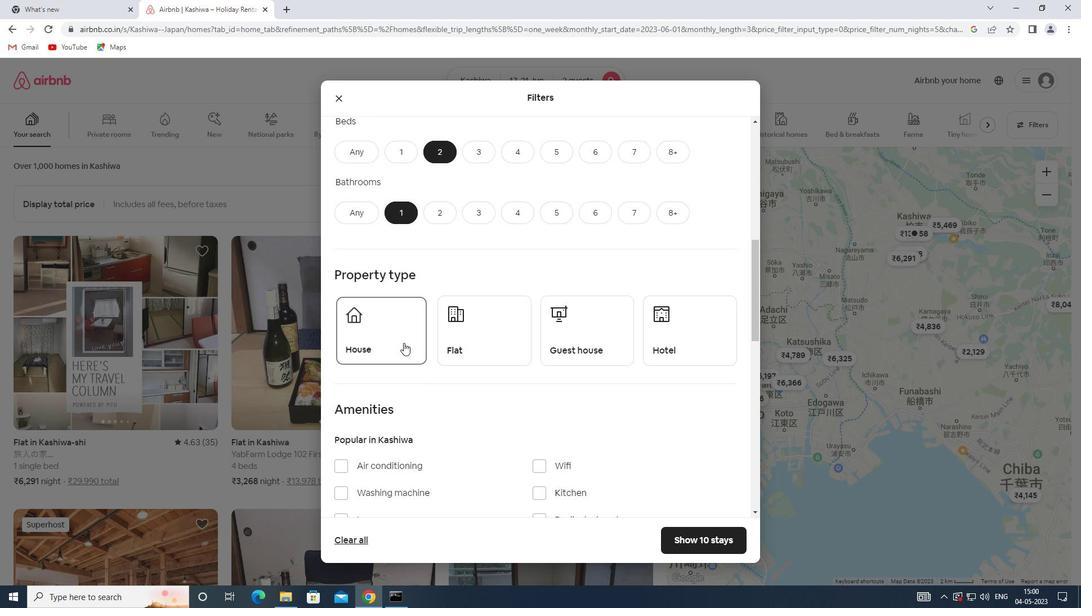 
Action: Mouse pressed left at (465, 343)
Screenshot: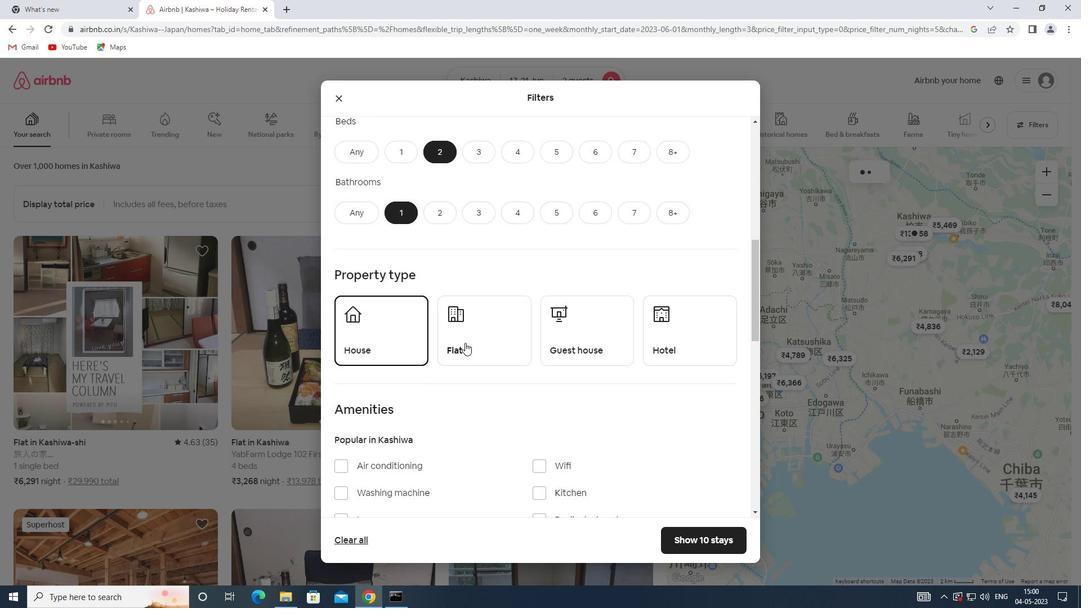 
Action: Mouse moved to (542, 338)
Screenshot: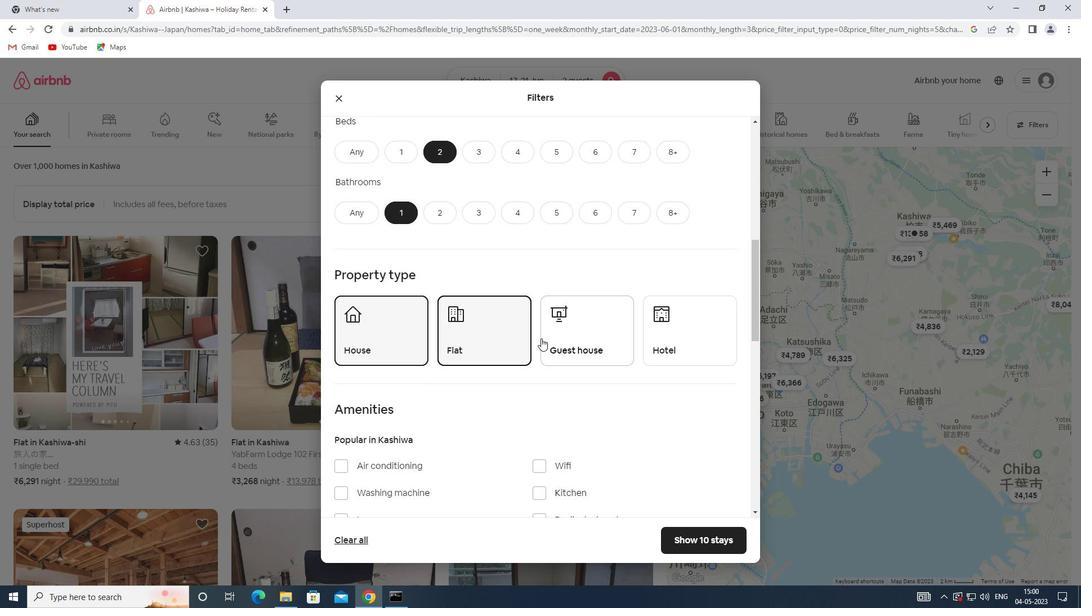 
Action: Mouse pressed left at (542, 338)
Screenshot: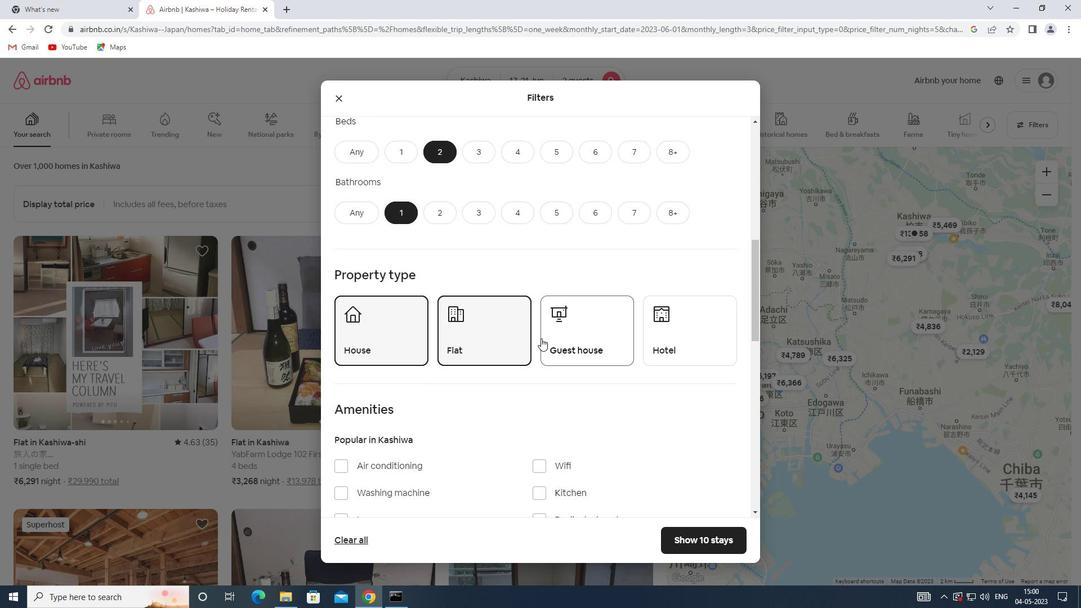 
Action: Mouse scrolled (542, 338) with delta (0, 0)
Screenshot: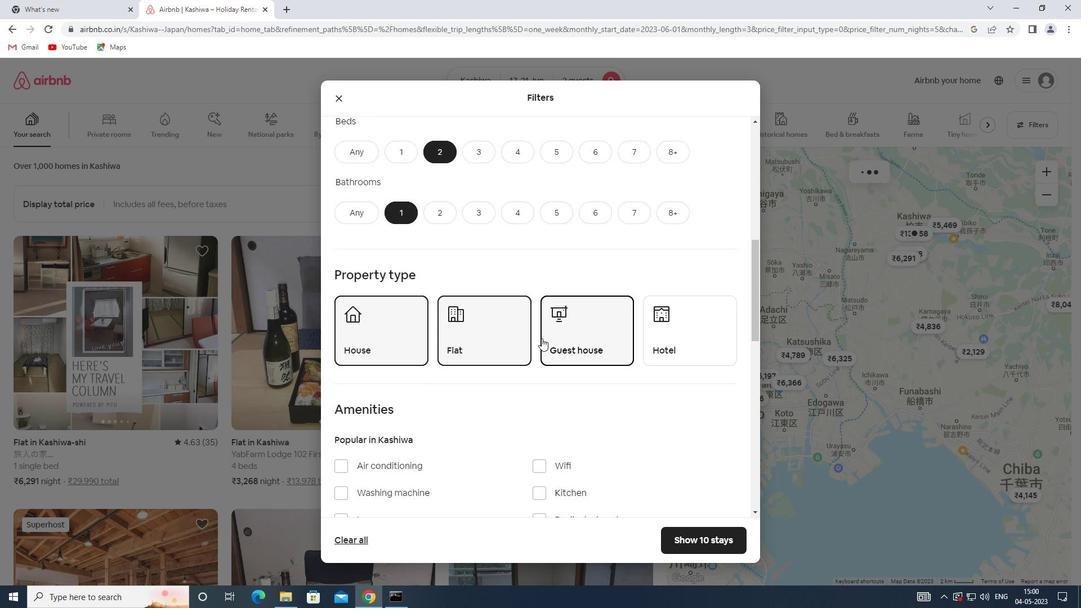 
Action: Mouse scrolled (542, 338) with delta (0, 0)
Screenshot: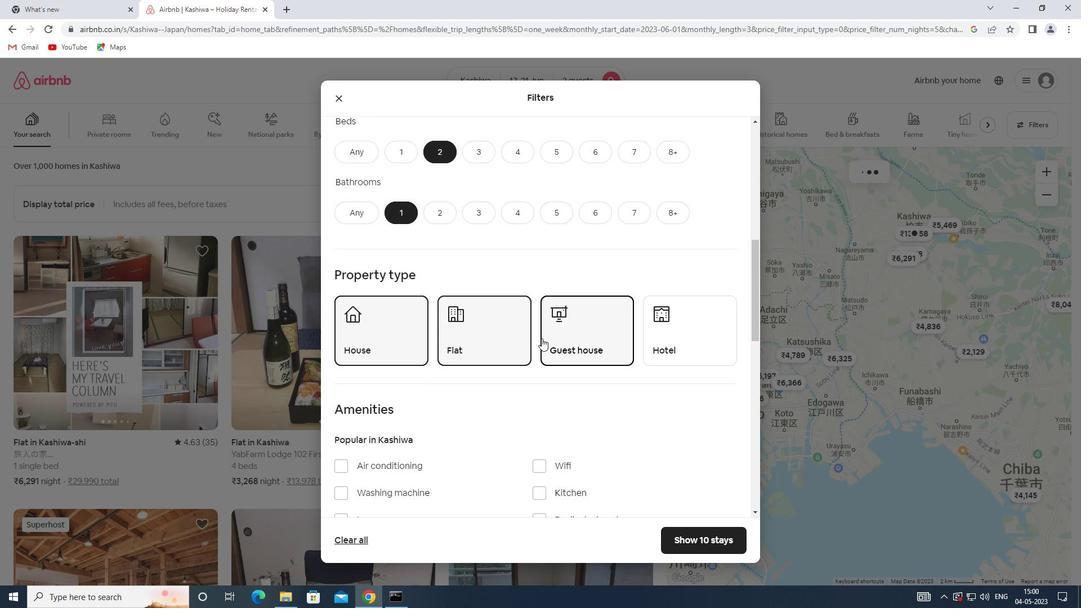 
Action: Mouse scrolled (542, 338) with delta (0, 0)
Screenshot: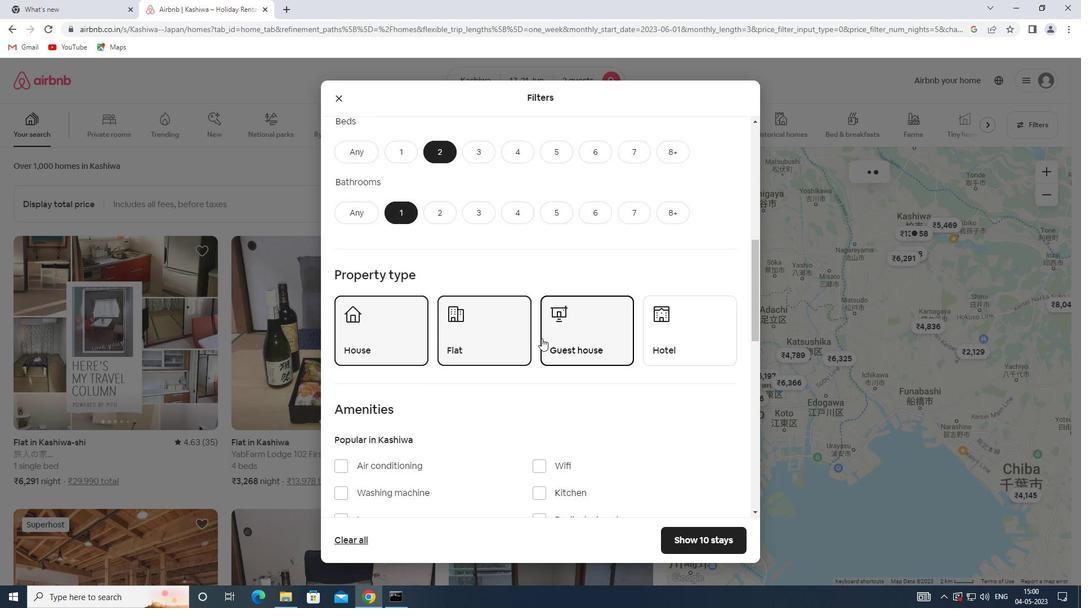
Action: Mouse scrolled (542, 338) with delta (0, 0)
Screenshot: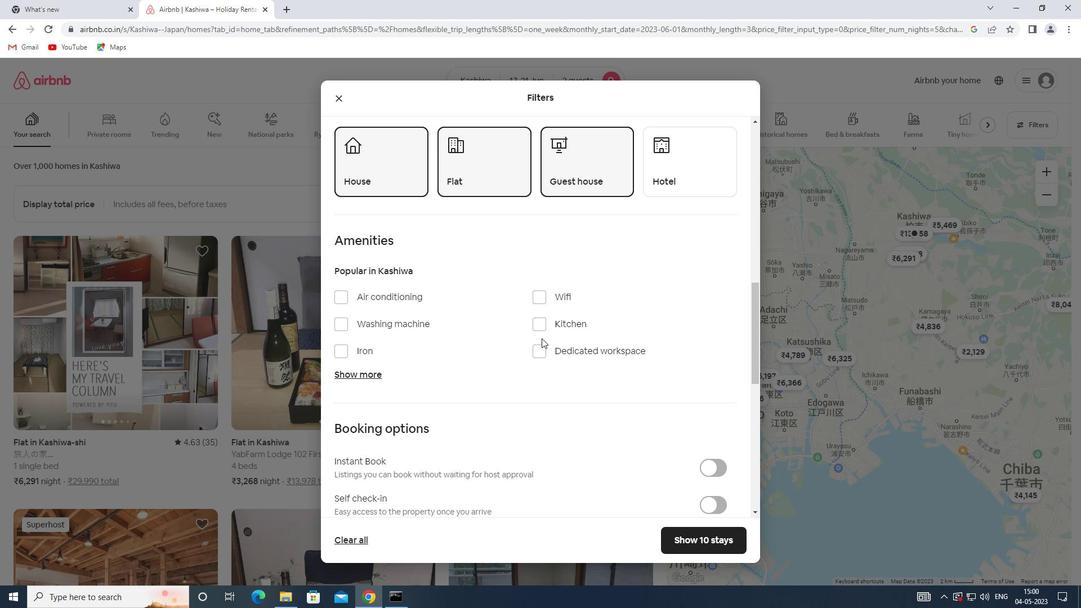 
Action: Mouse moved to (546, 242)
Screenshot: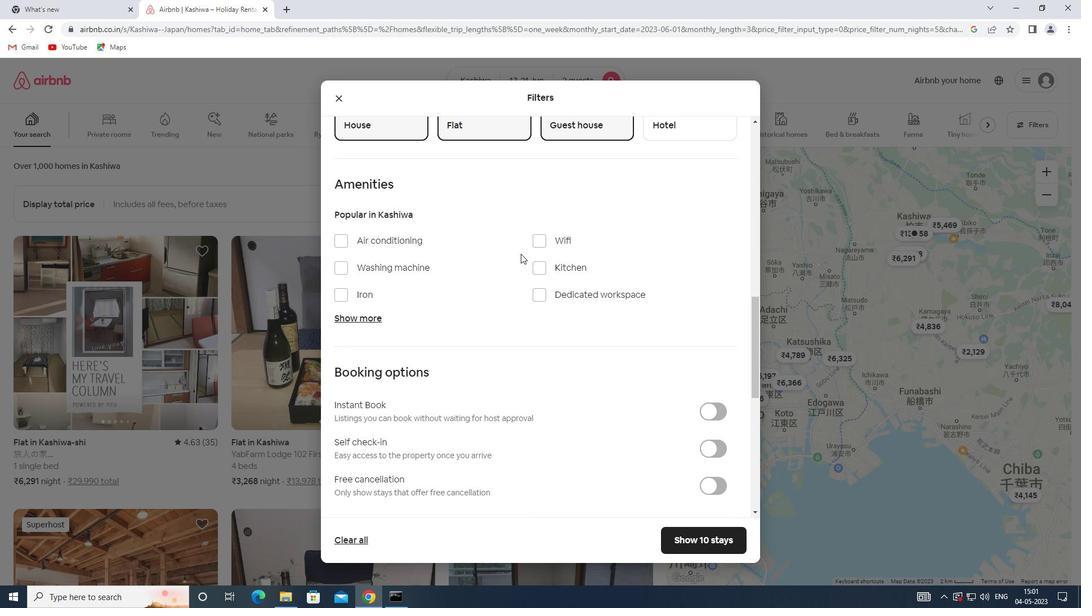 
Action: Mouse pressed left at (546, 242)
Screenshot: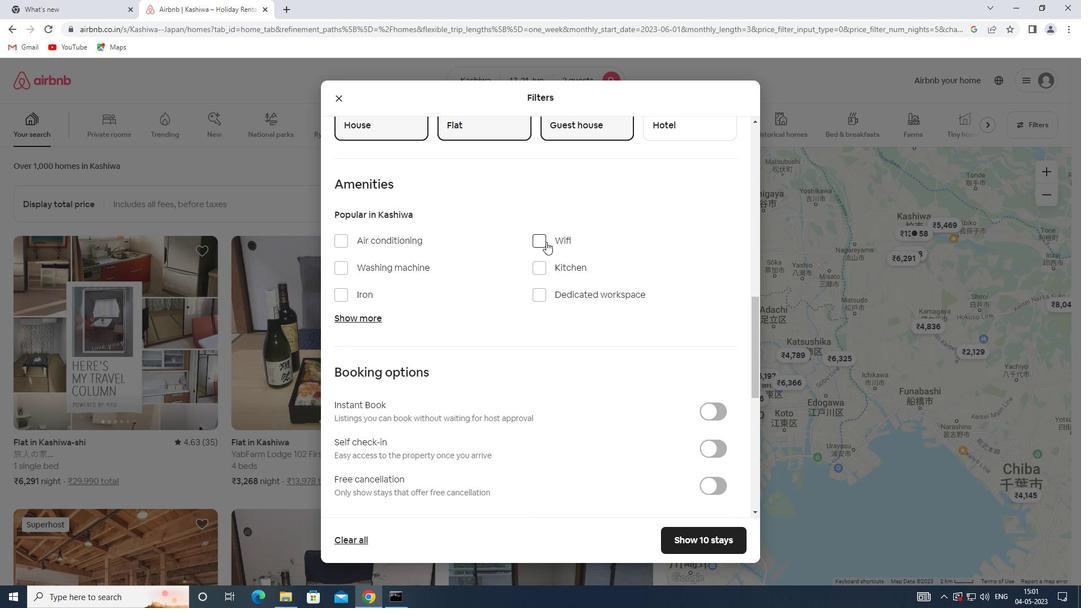 
Action: Mouse moved to (547, 252)
Screenshot: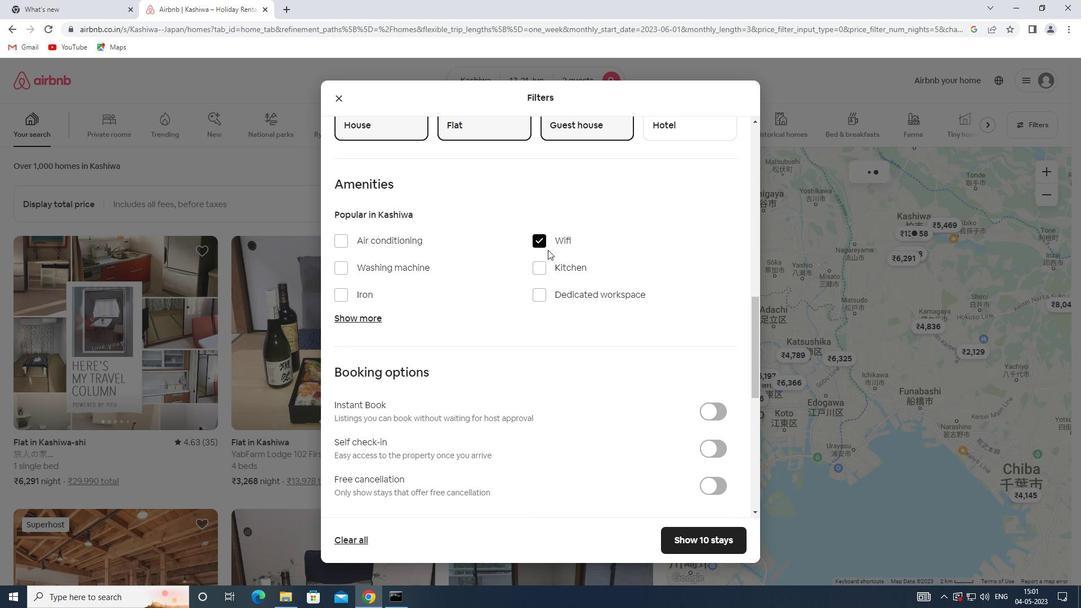 
Action: Mouse scrolled (547, 251) with delta (0, 0)
Screenshot: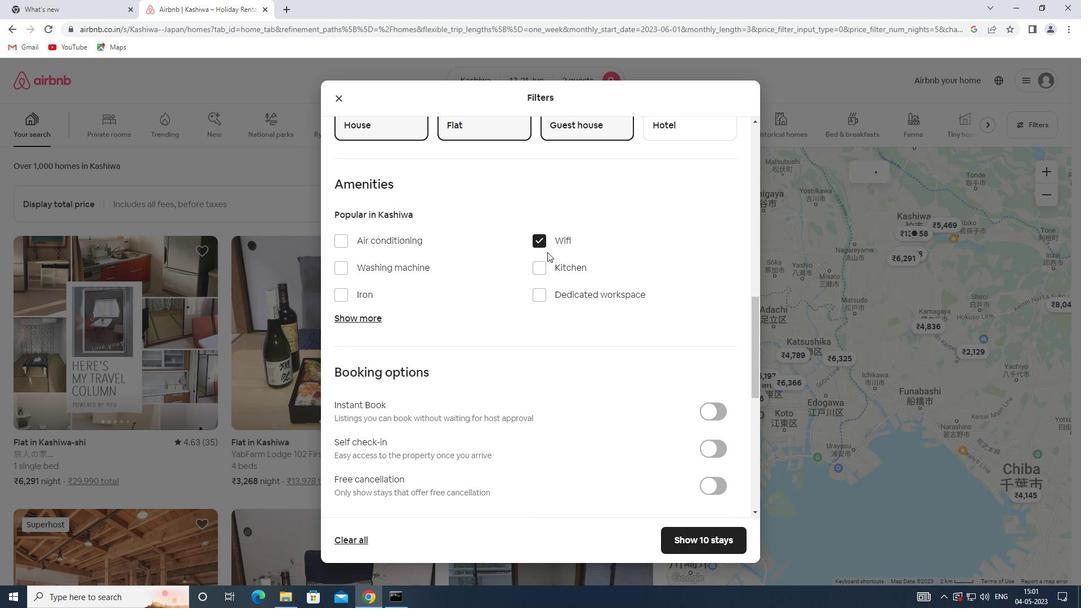 
Action: Mouse scrolled (547, 251) with delta (0, 0)
Screenshot: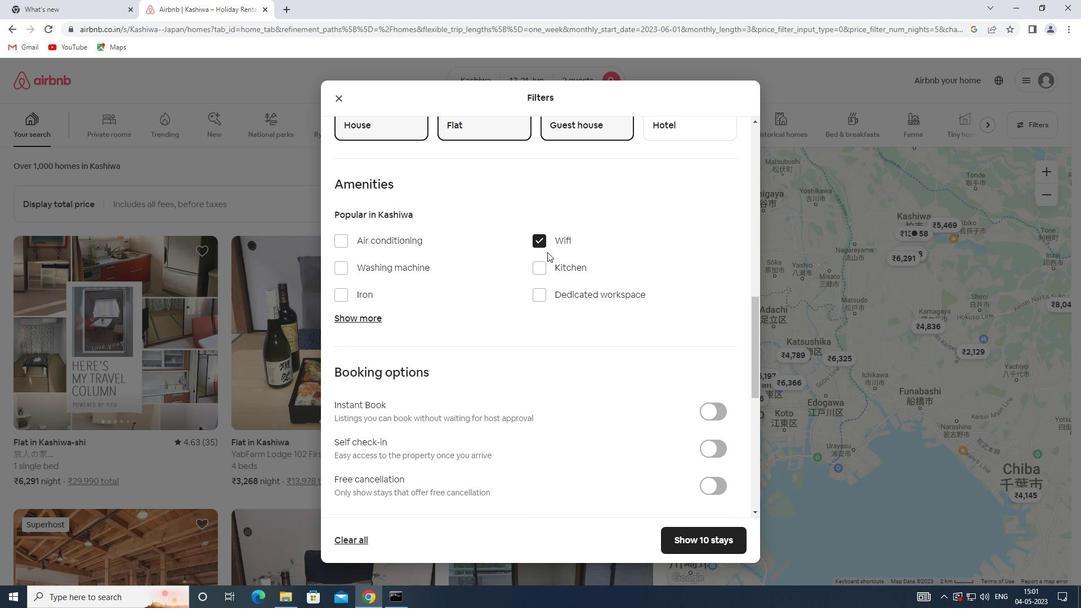 
Action: Mouse scrolled (547, 251) with delta (0, 0)
Screenshot: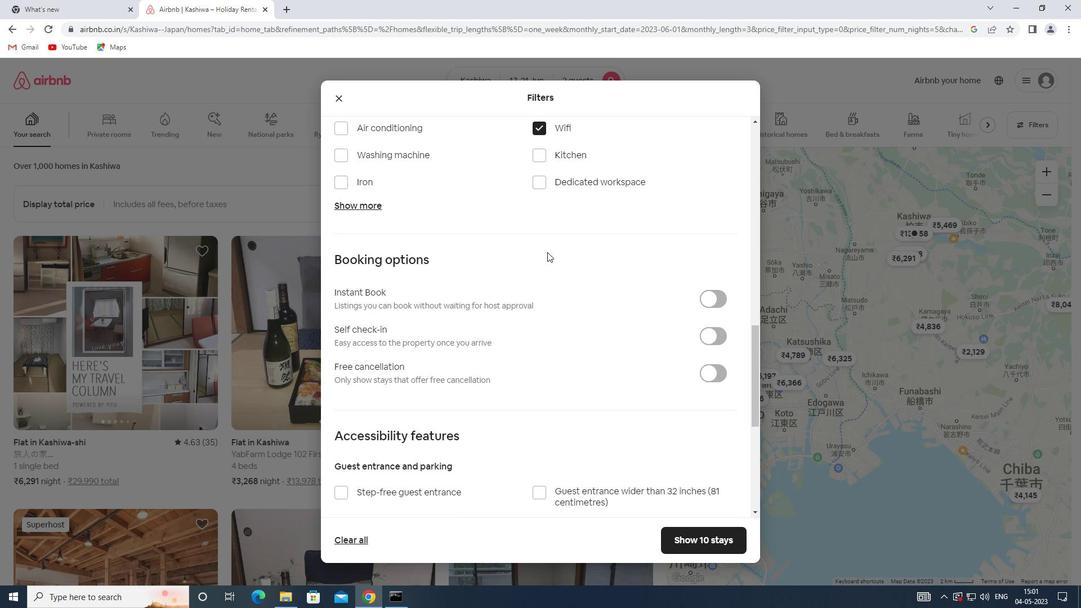 
Action: Mouse moved to (716, 281)
Screenshot: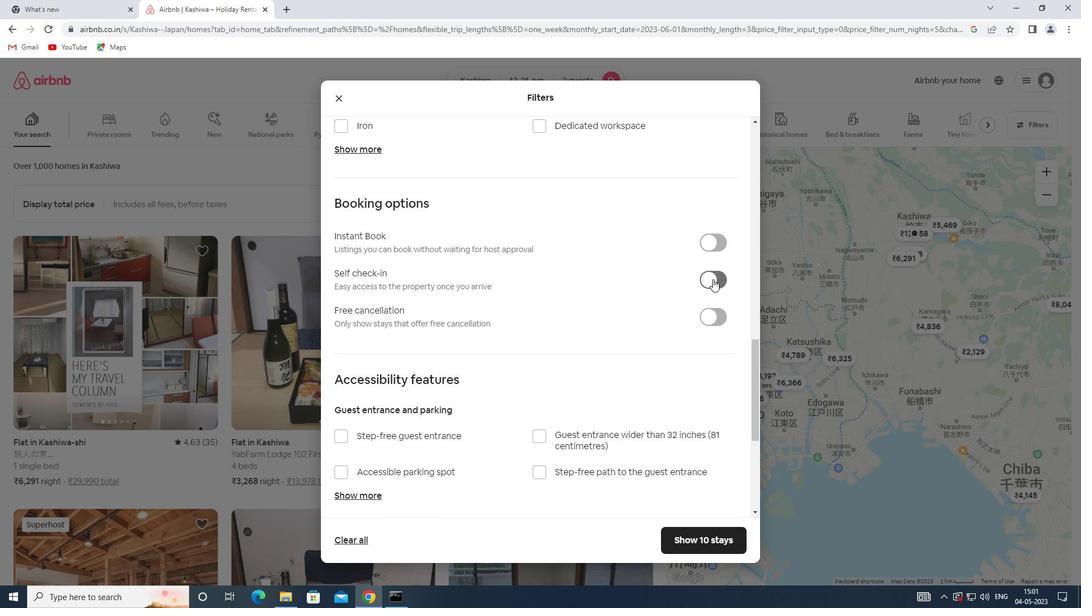 
Action: Mouse pressed left at (716, 281)
Screenshot: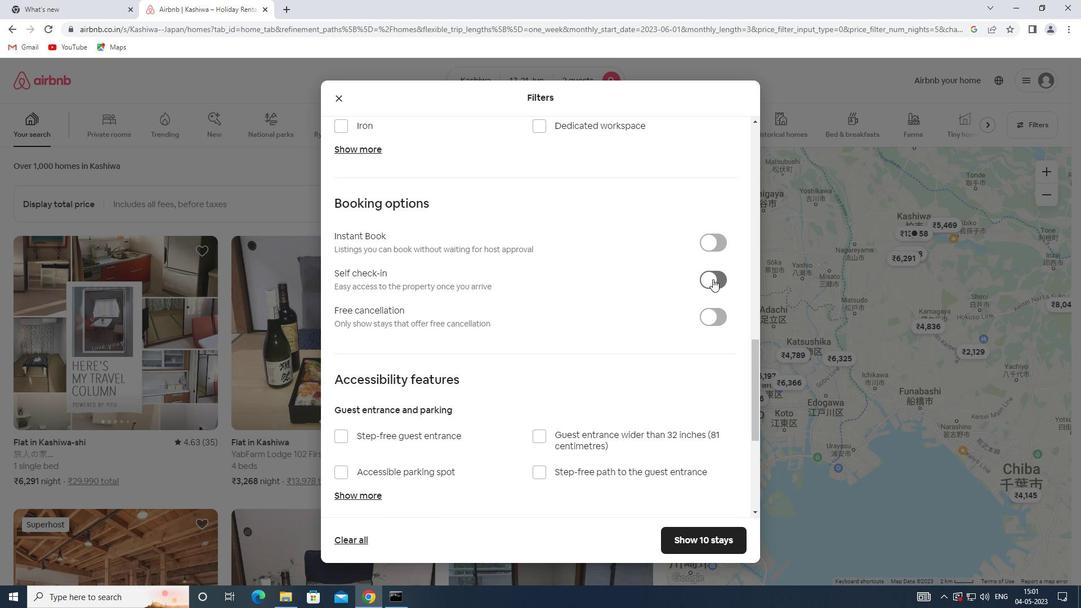 
Action: Mouse moved to (457, 285)
Screenshot: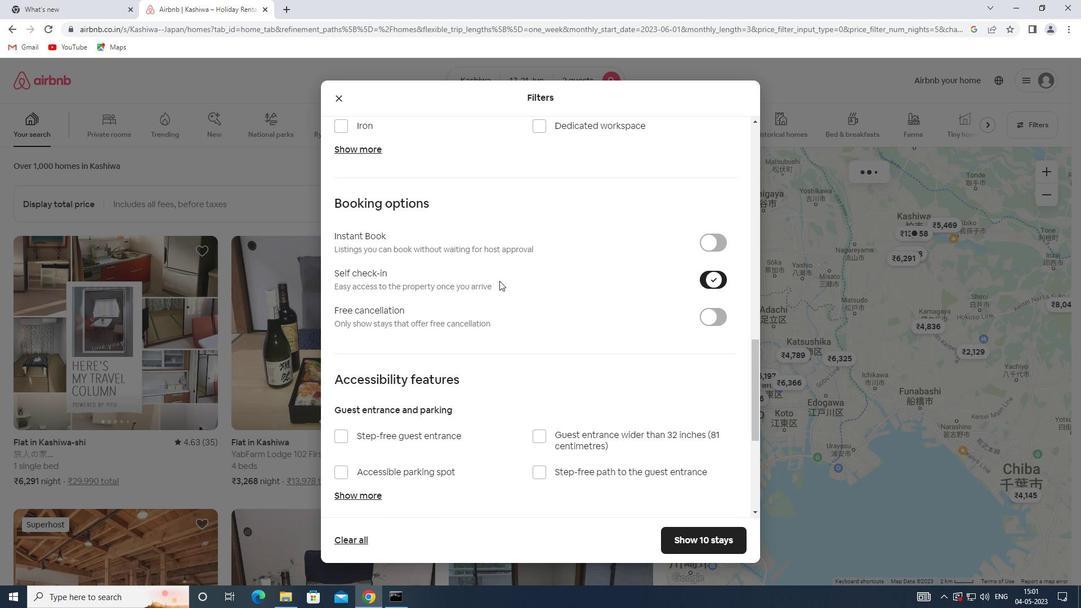 
Action: Mouse scrolled (457, 284) with delta (0, 0)
Screenshot: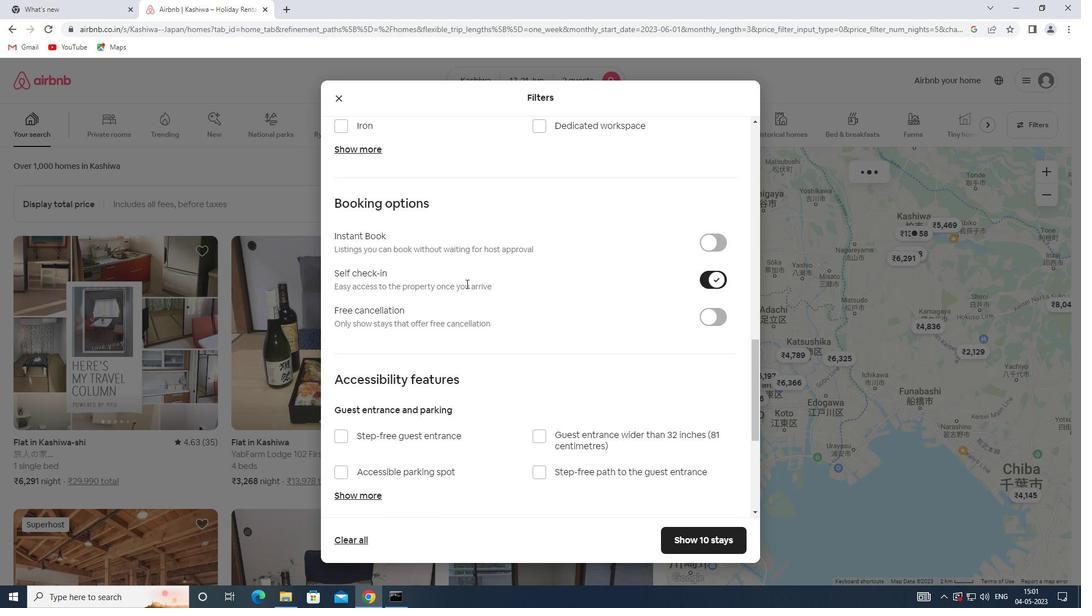 
Action: Mouse scrolled (457, 284) with delta (0, 0)
Screenshot: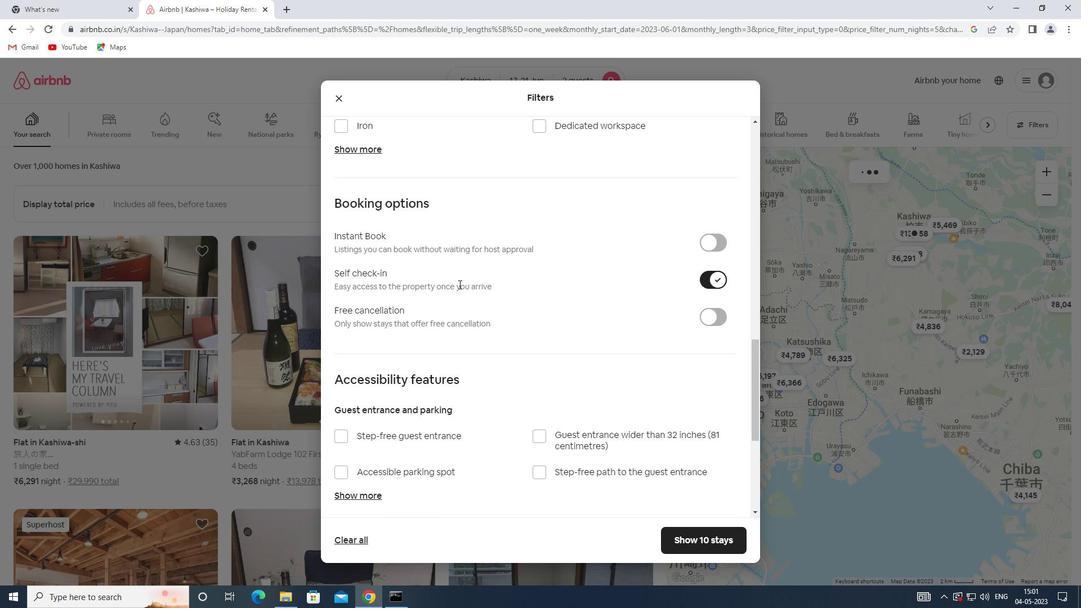 
Action: Mouse scrolled (457, 284) with delta (0, 0)
Screenshot: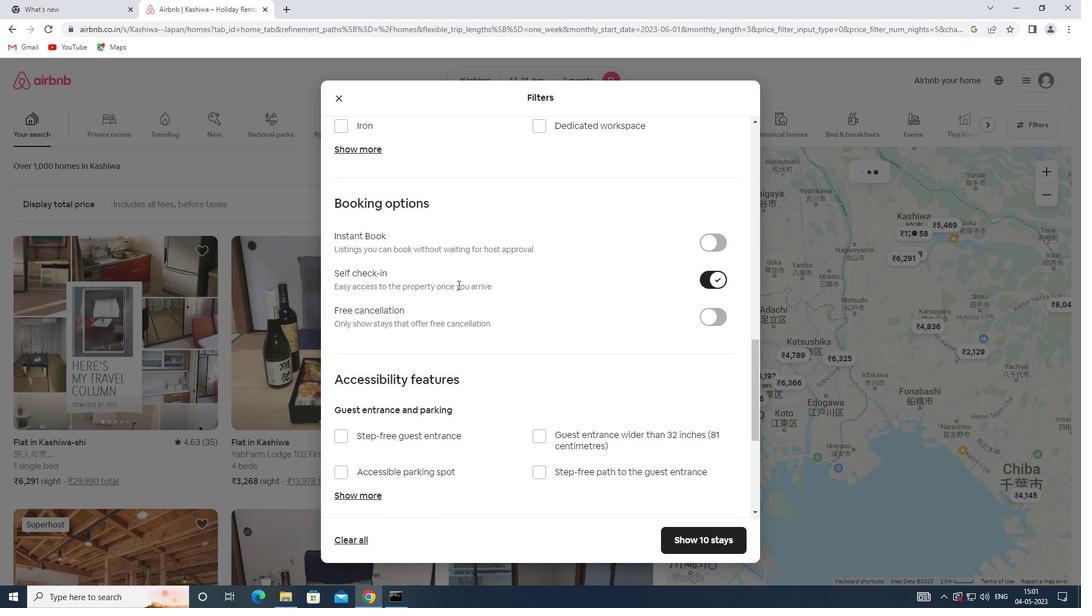 
Action: Mouse moved to (454, 286)
Screenshot: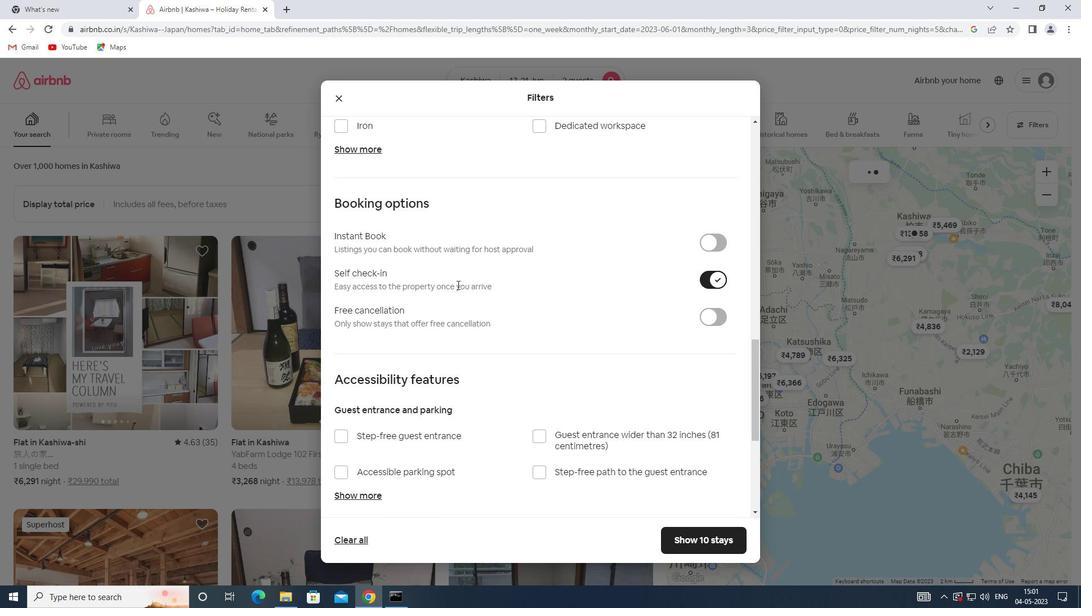
Action: Mouse scrolled (454, 286) with delta (0, 0)
Screenshot: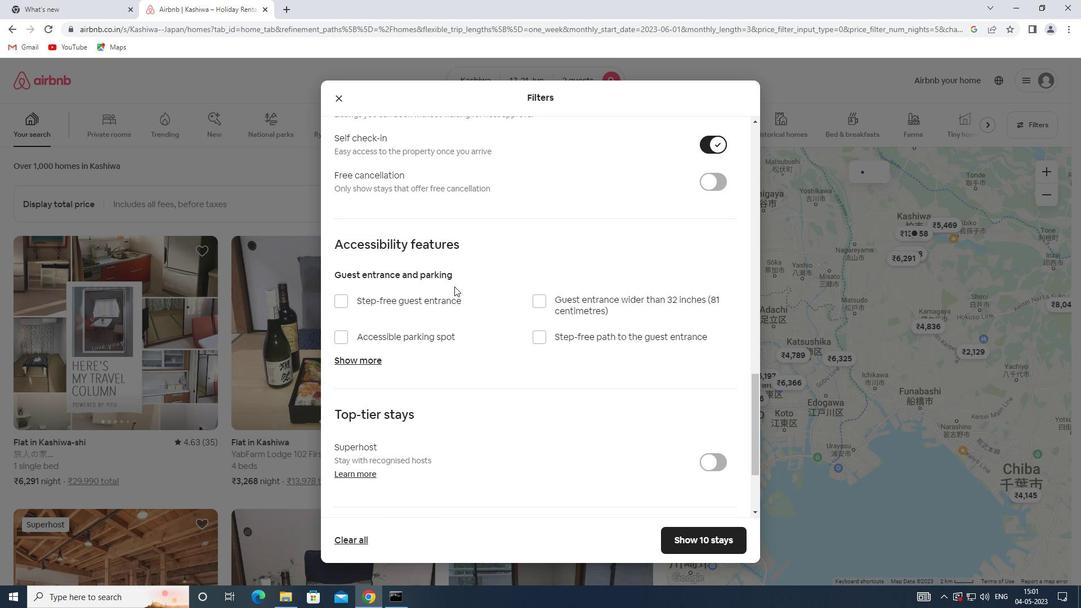 
Action: Mouse scrolled (454, 286) with delta (0, 0)
Screenshot: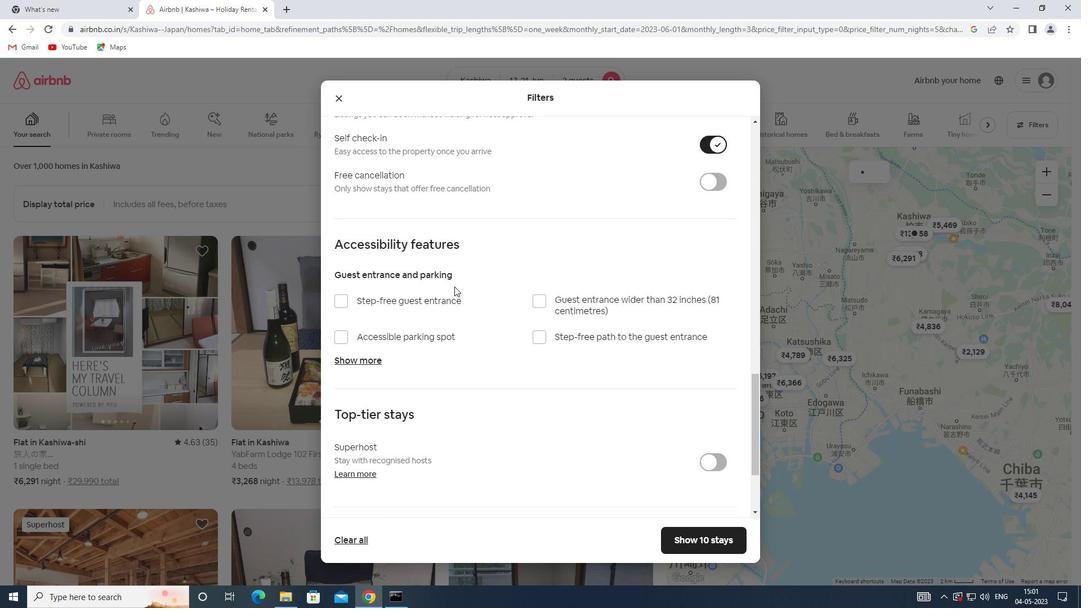 
Action: Mouse scrolled (454, 286) with delta (0, 0)
Screenshot: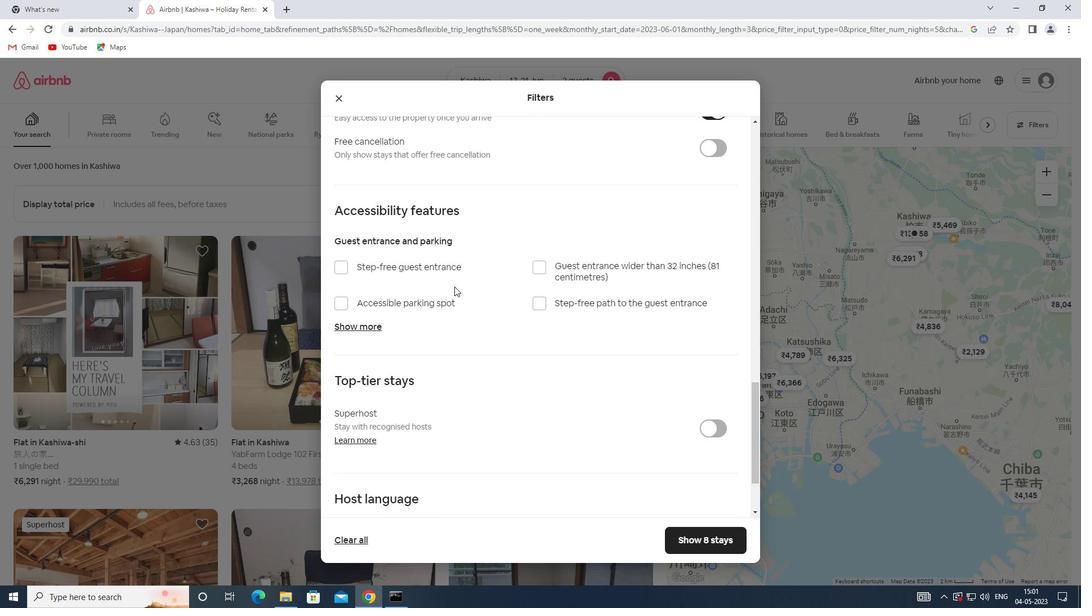 
Action: Mouse moved to (358, 439)
Screenshot: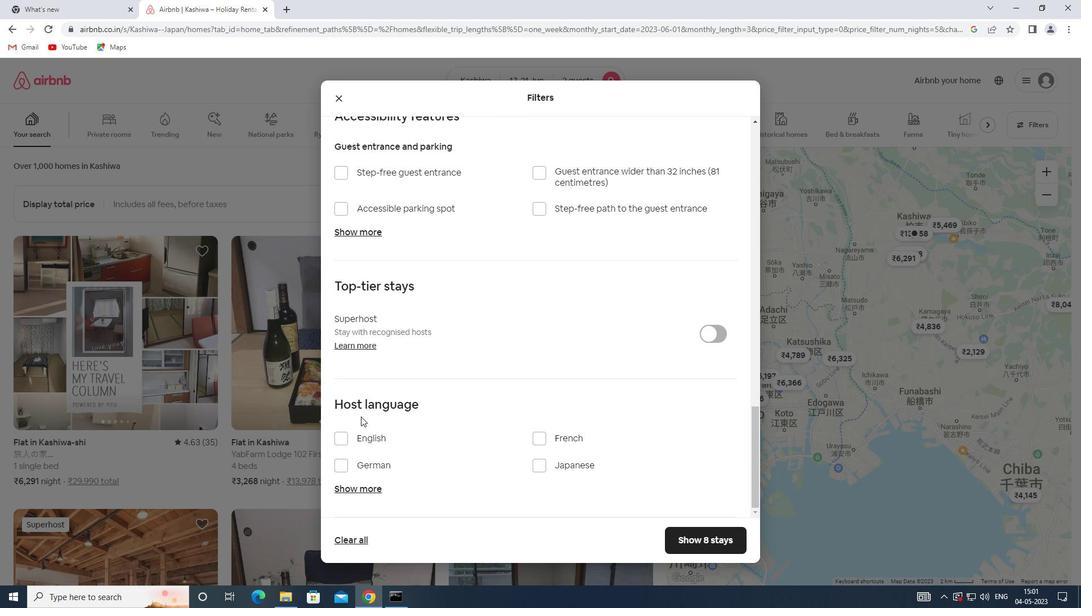 
Action: Mouse pressed left at (358, 439)
Screenshot: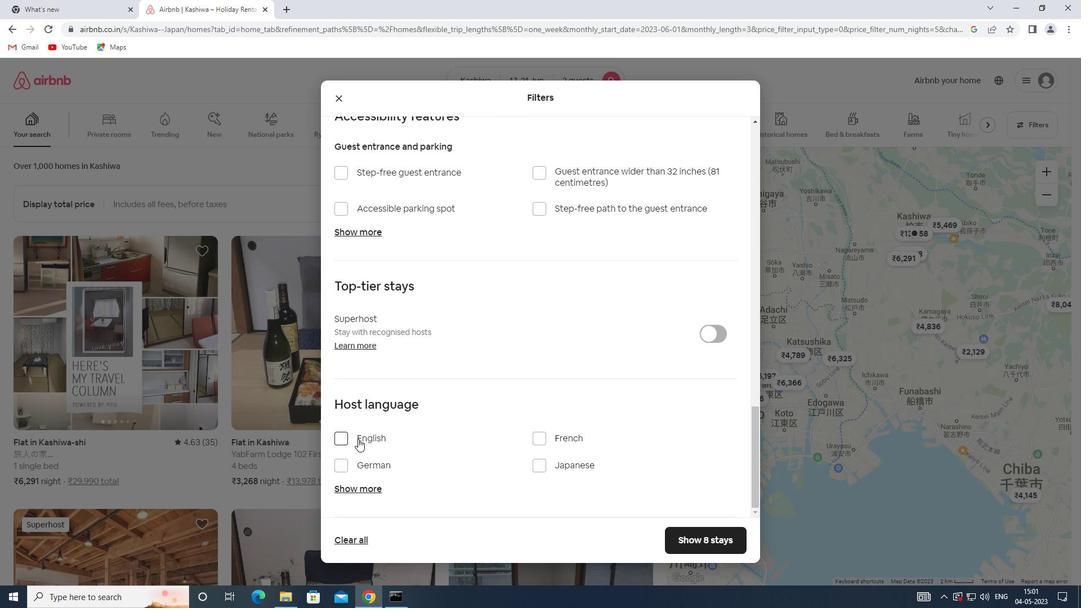 
Action: Mouse moved to (393, 427)
Screenshot: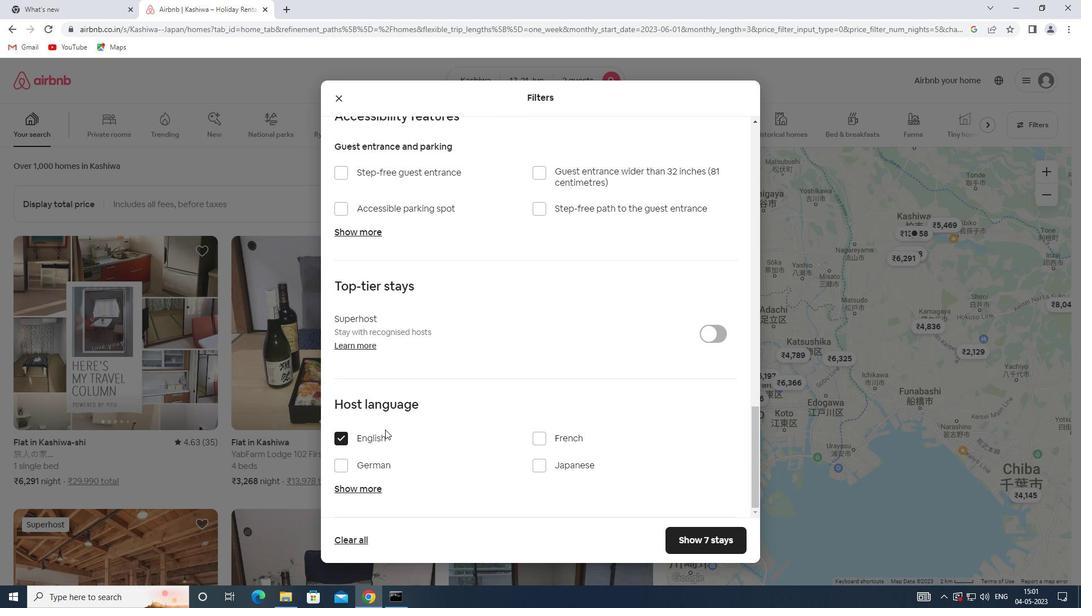 
Action: Mouse scrolled (393, 426) with delta (0, 0)
Screenshot: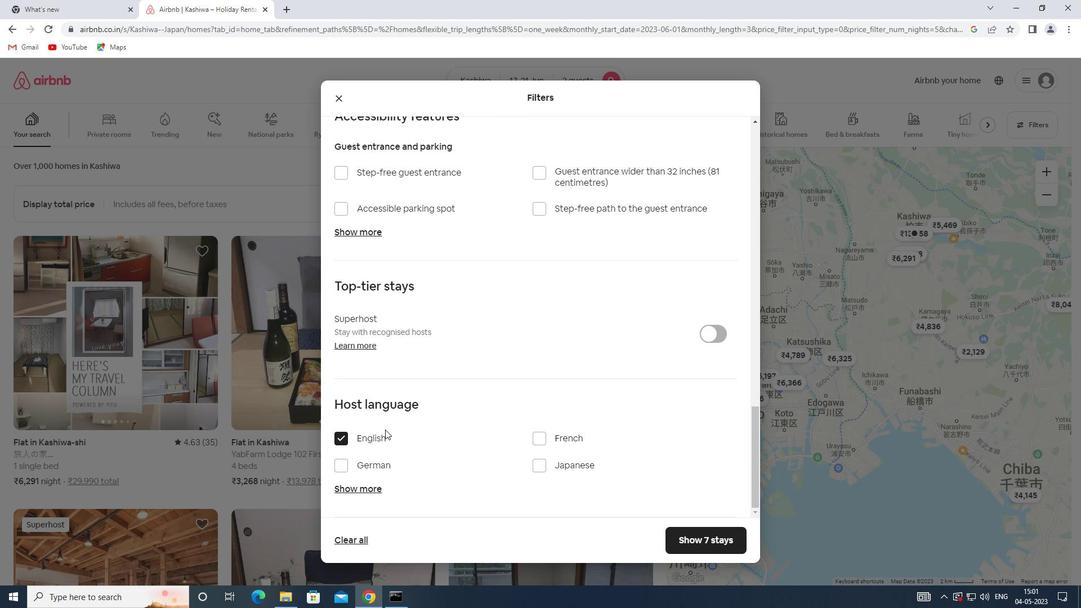 
Action: Mouse scrolled (393, 426) with delta (0, 0)
Screenshot: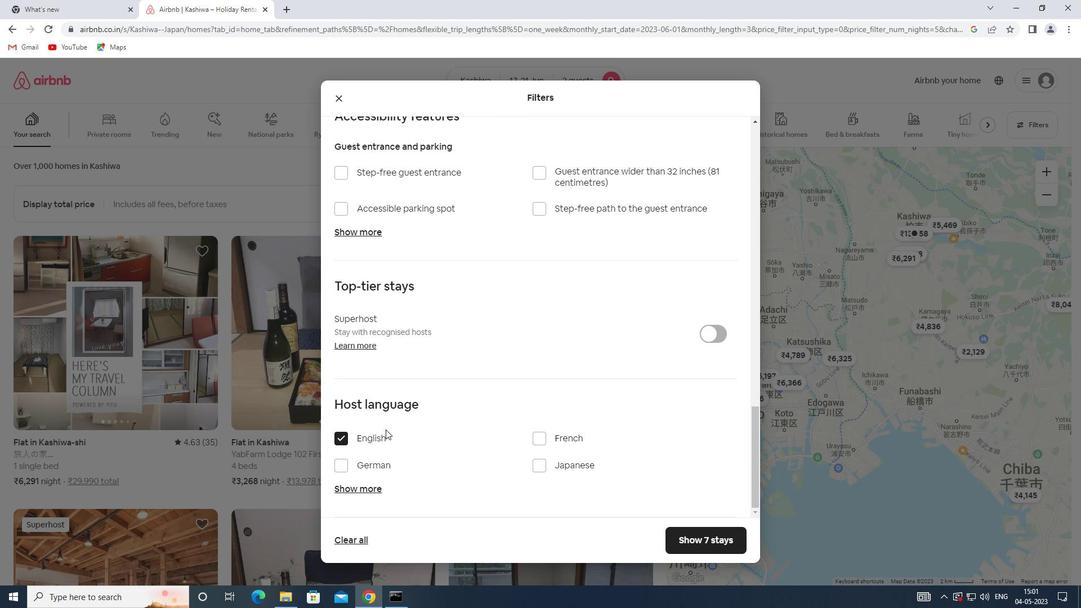 
Action: Mouse scrolled (393, 426) with delta (0, 0)
Screenshot: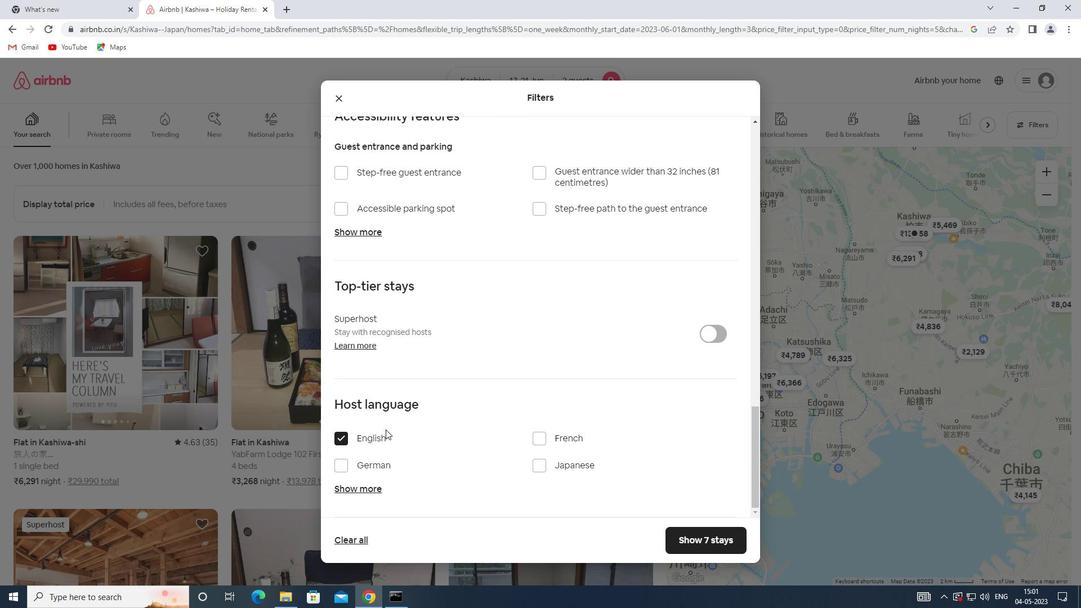 
Action: Mouse moved to (686, 538)
Screenshot: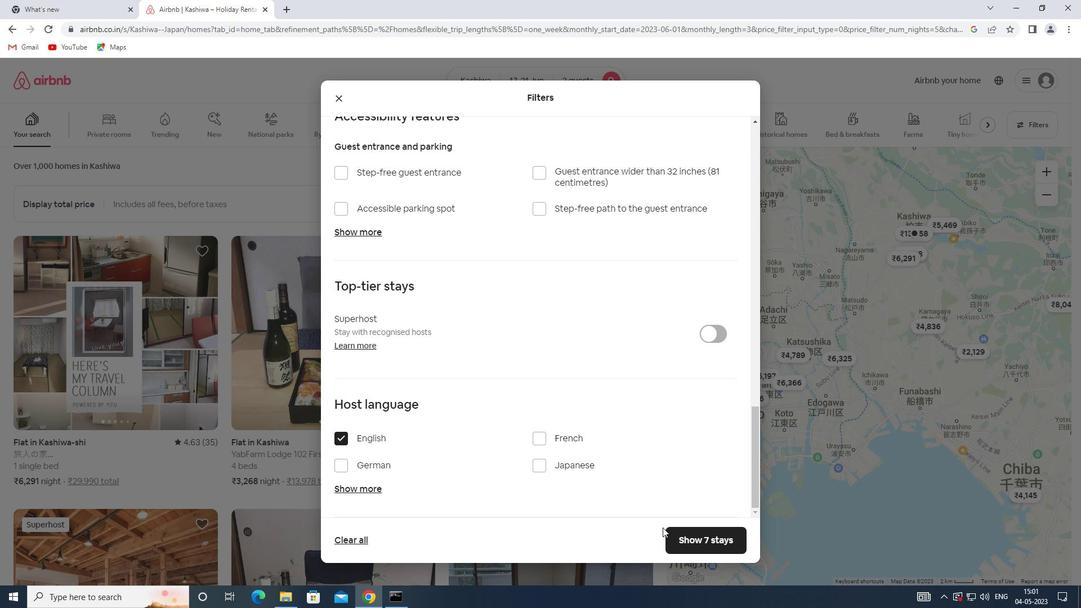 
Action: Mouse pressed left at (686, 538)
Screenshot: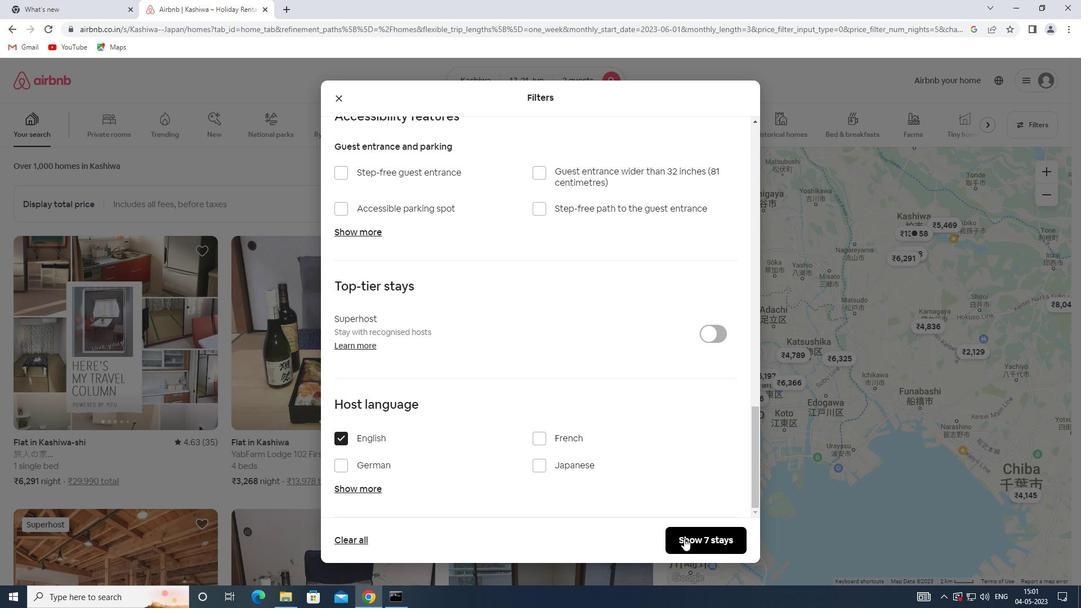 
Action: Mouse moved to (686, 540)
Screenshot: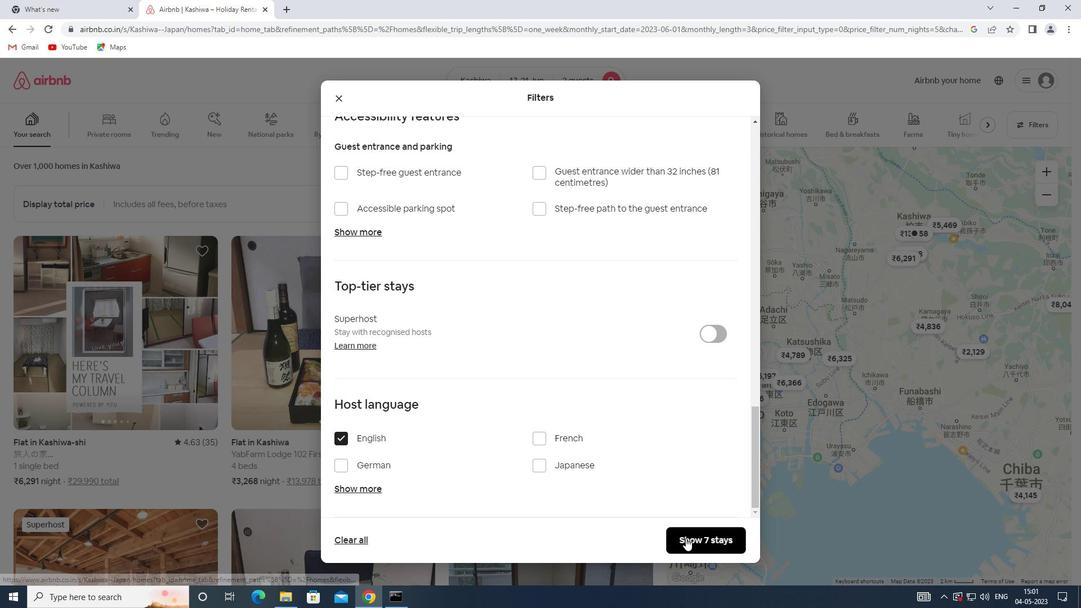 
